 Task: Look for space in San Francisco, Costa Rica from 5th September, 2023 to 13th September, 2023 for 6 adults in price range Rs.15000 to Rs.20000. Place can be entire place with 3 bedrooms having 3 beds and 3 bathrooms. Property type can be house, flat, guest house. Booking option can be shelf check-in. Required host language is English.
Action: Mouse moved to (433, 99)
Screenshot: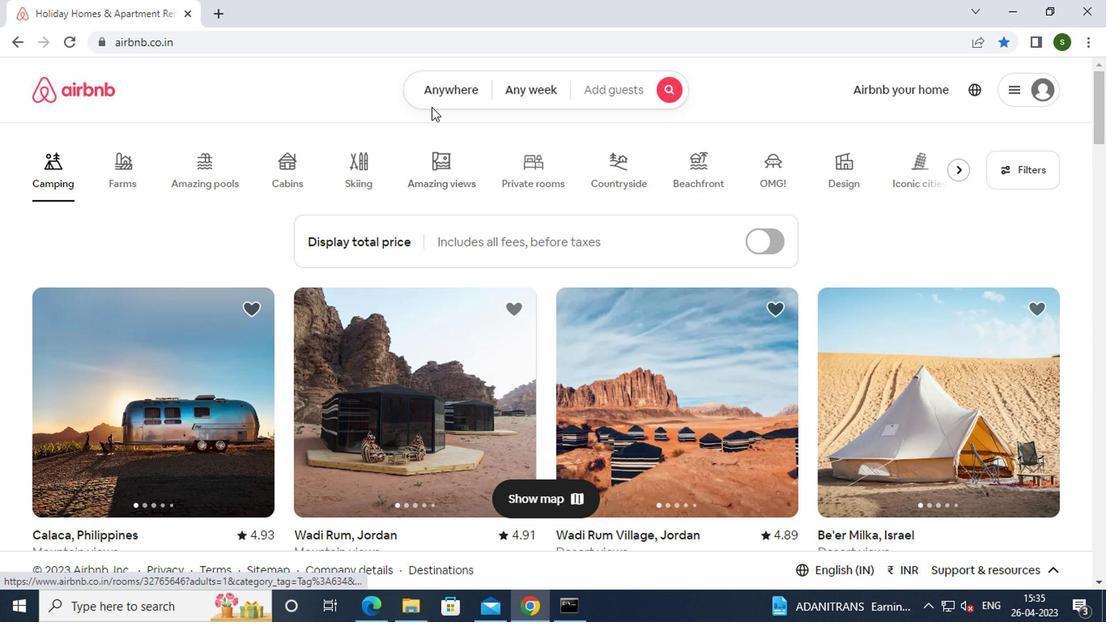 
Action: Mouse pressed left at (433, 99)
Screenshot: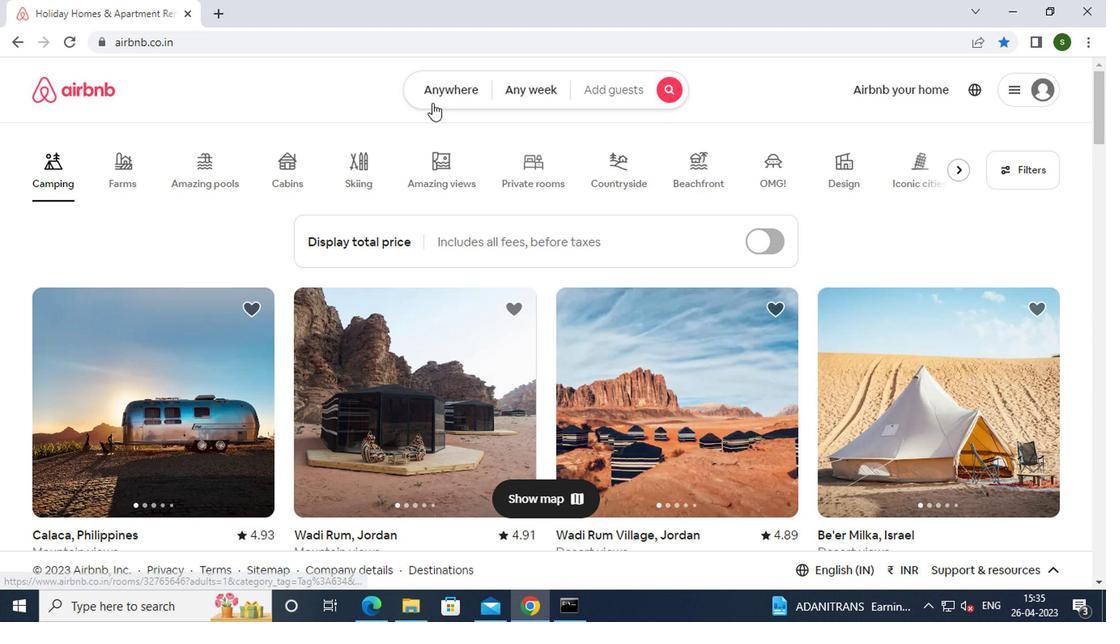 
Action: Mouse moved to (315, 159)
Screenshot: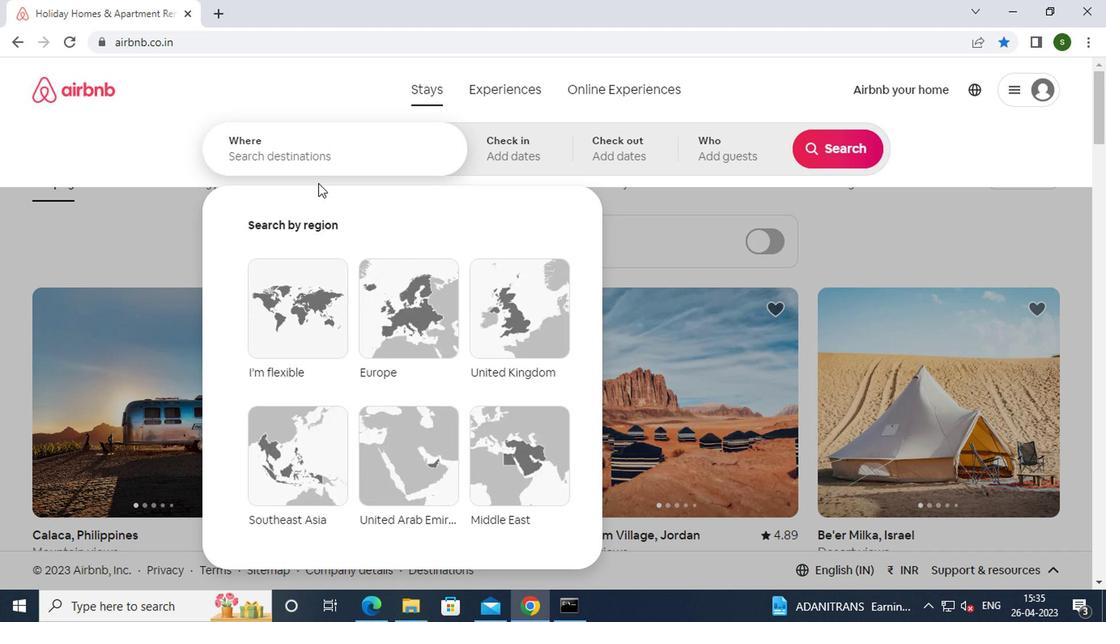
Action: Mouse pressed left at (315, 159)
Screenshot: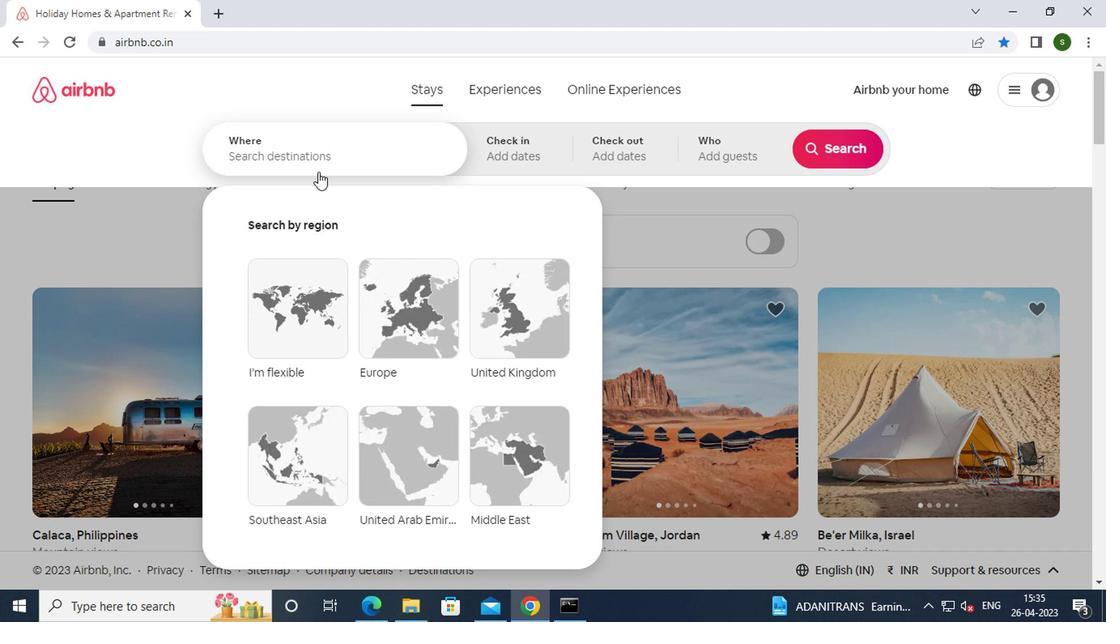 
Action: Mouse moved to (315, 159)
Screenshot: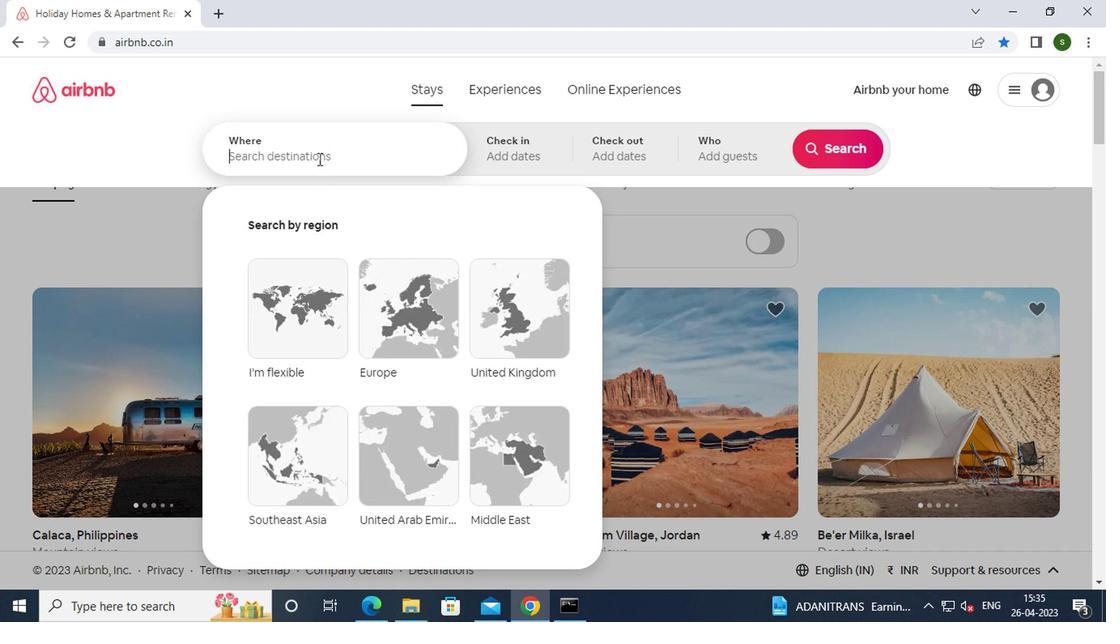 
Action: Key pressed s<Key.caps_lock>an<Key.space><Key.caps_lock>f<Key.caps_lock>rancisco,<Key.space><Key.caps_lock>c<Key.caps_lock>osta<Key.space><Key.caps_lock>r<Key.caps_lock>ica<Key.enter>
Screenshot: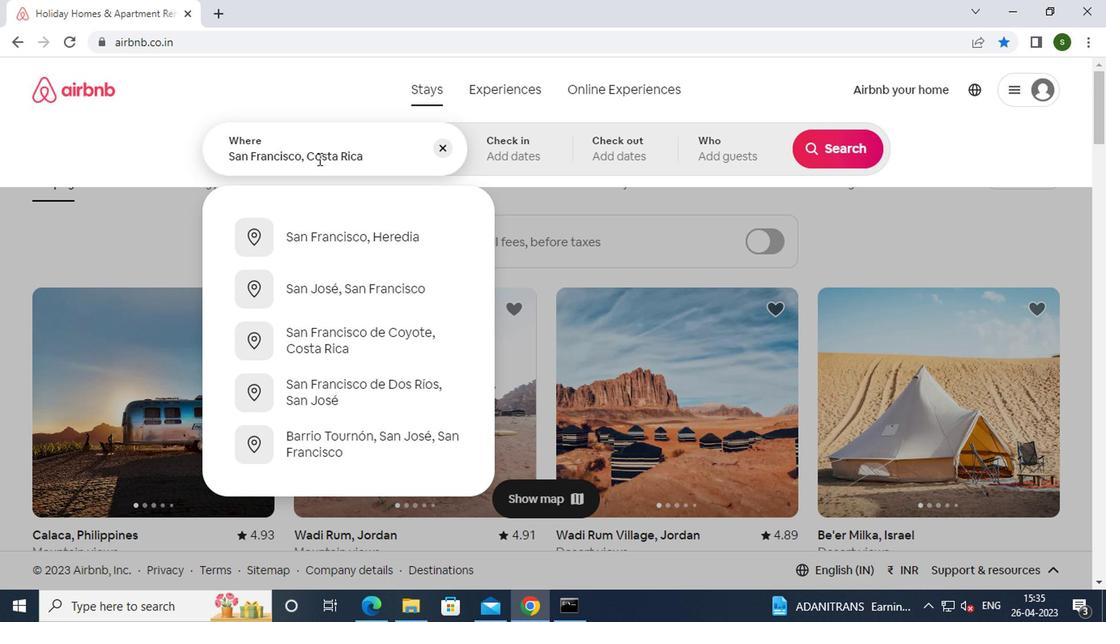 
Action: Mouse moved to (819, 273)
Screenshot: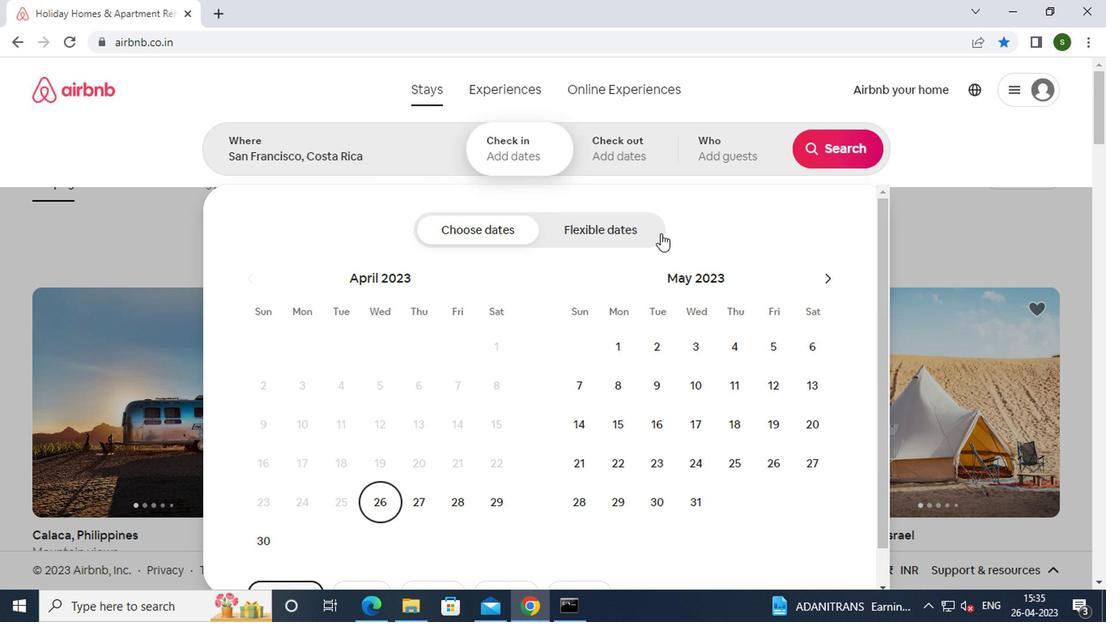 
Action: Mouse pressed left at (819, 273)
Screenshot: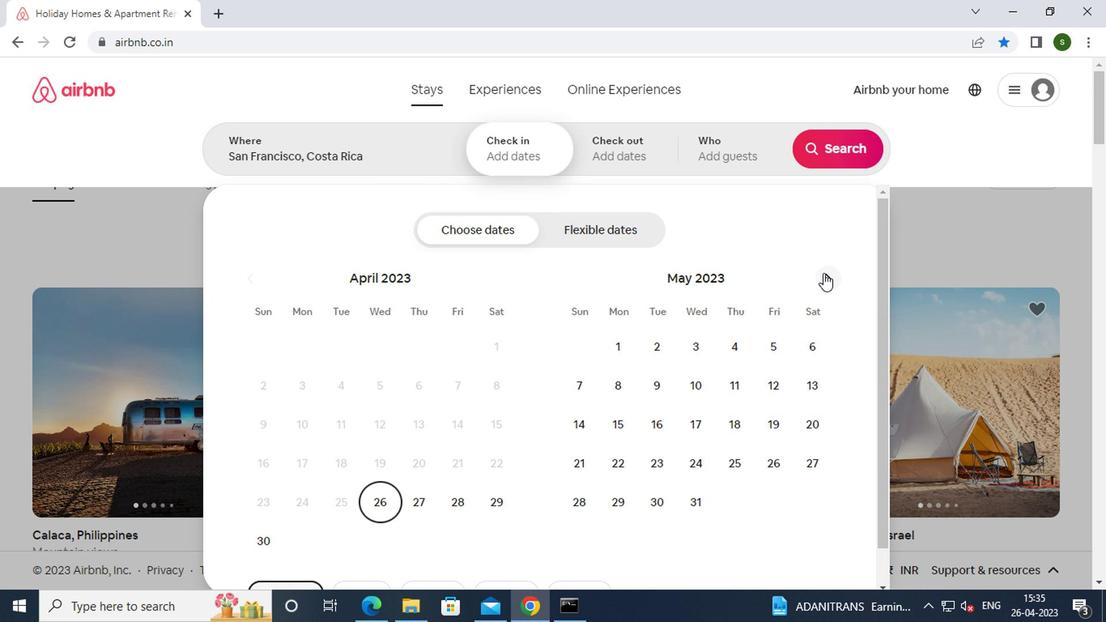 
Action: Mouse pressed left at (819, 273)
Screenshot: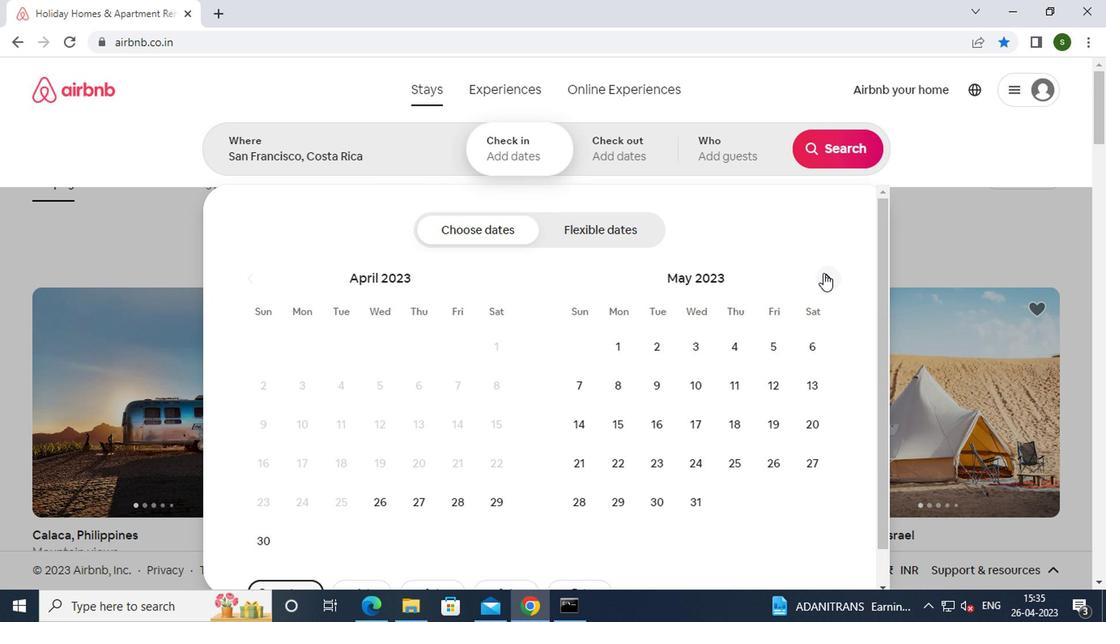 
Action: Mouse pressed left at (819, 273)
Screenshot: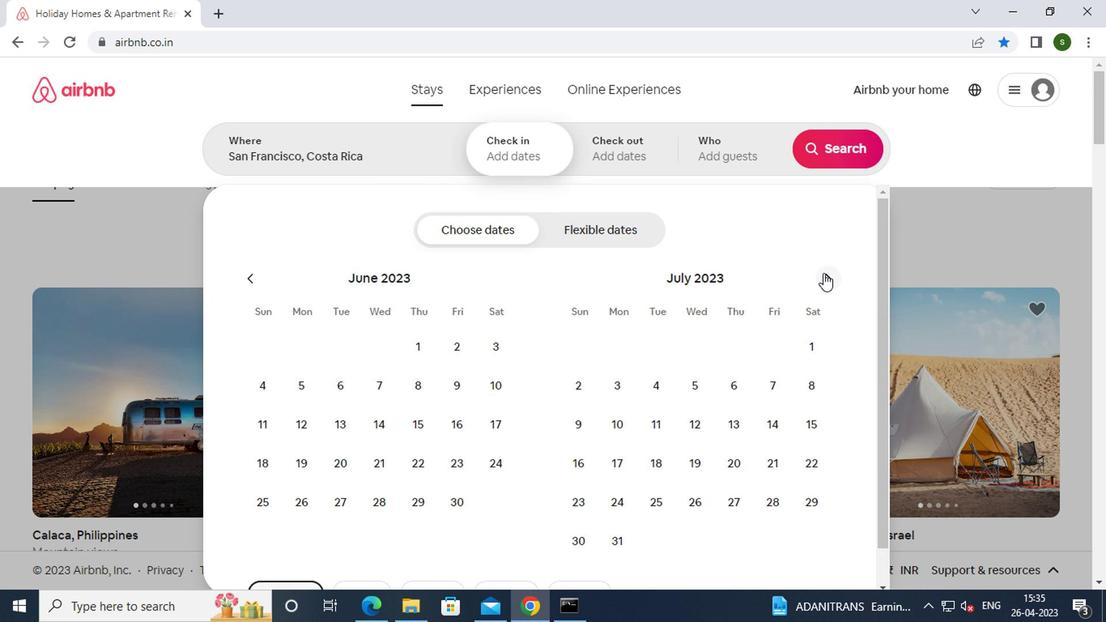 
Action: Mouse pressed left at (819, 273)
Screenshot: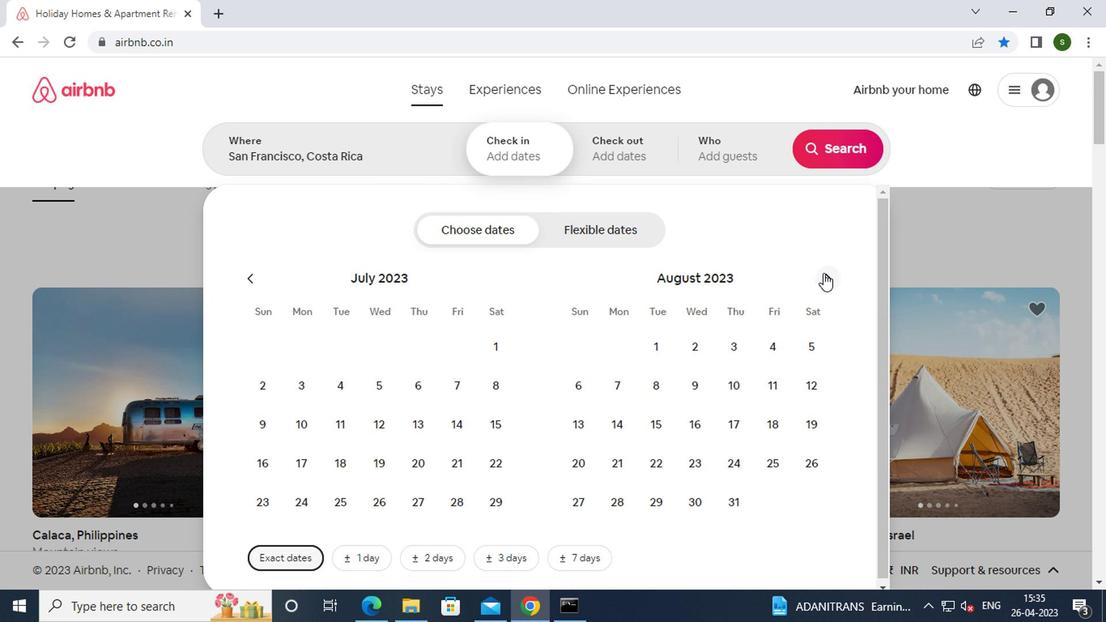 
Action: Mouse moved to (663, 382)
Screenshot: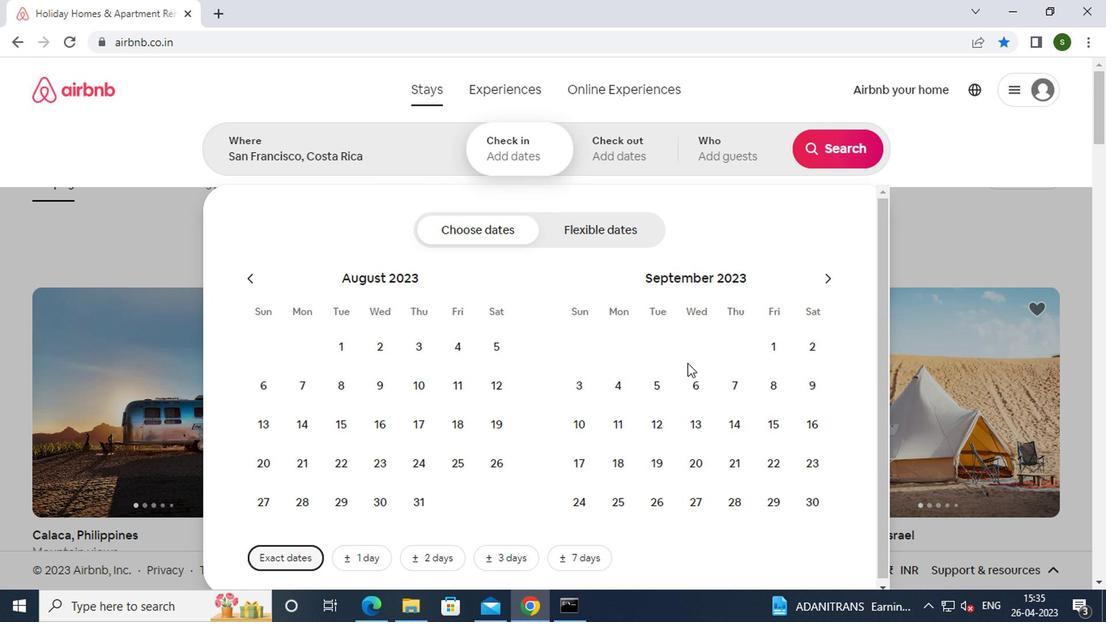 
Action: Mouse pressed left at (663, 382)
Screenshot: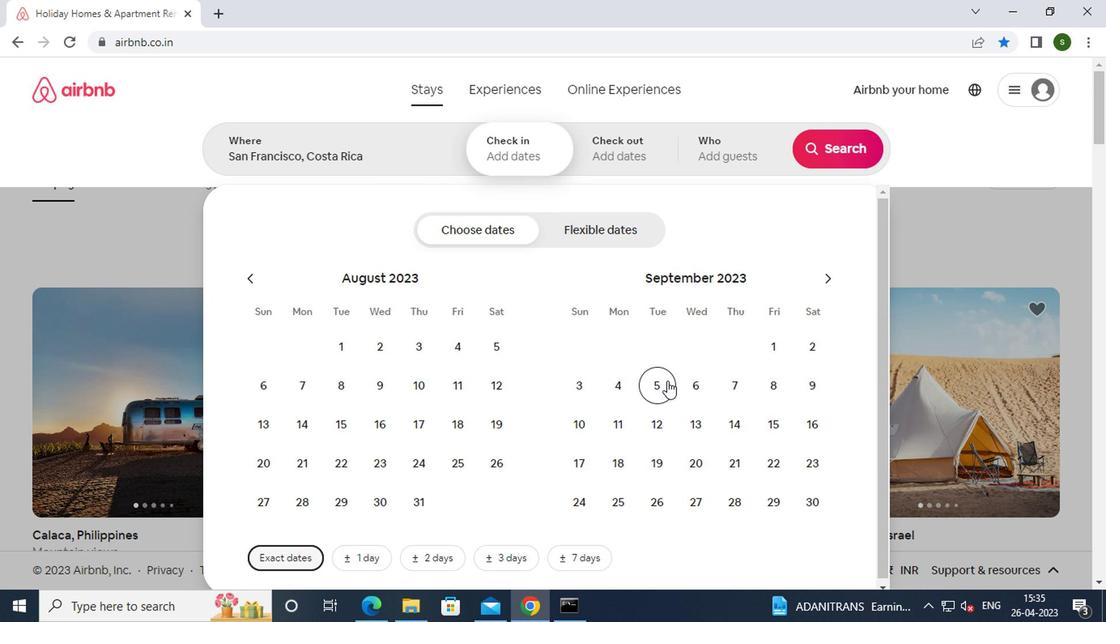 
Action: Mouse moved to (698, 422)
Screenshot: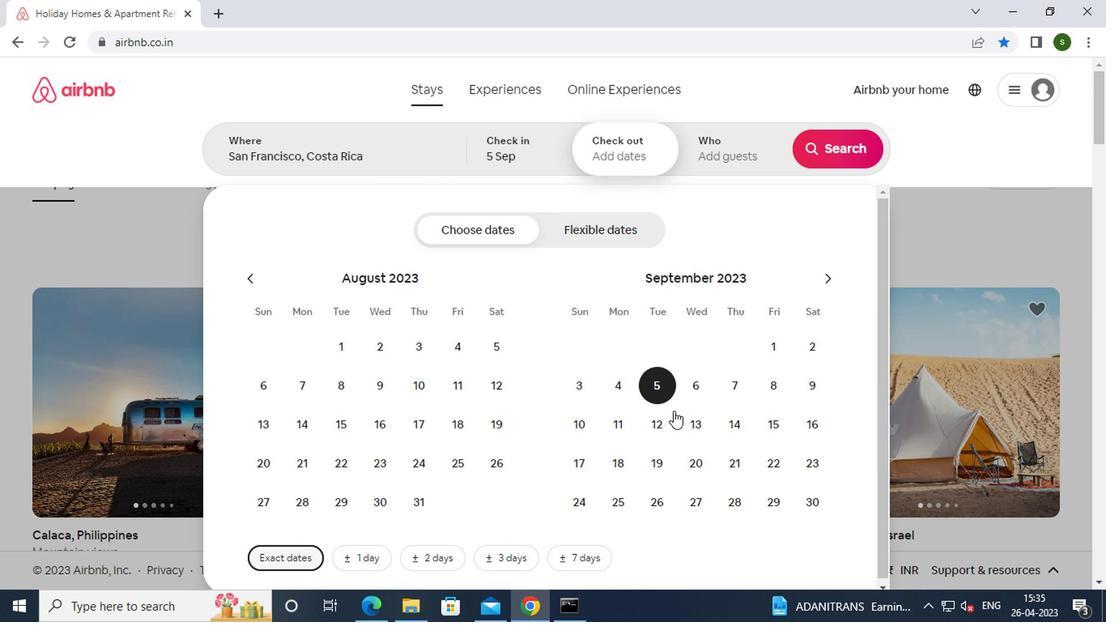 
Action: Mouse pressed left at (698, 422)
Screenshot: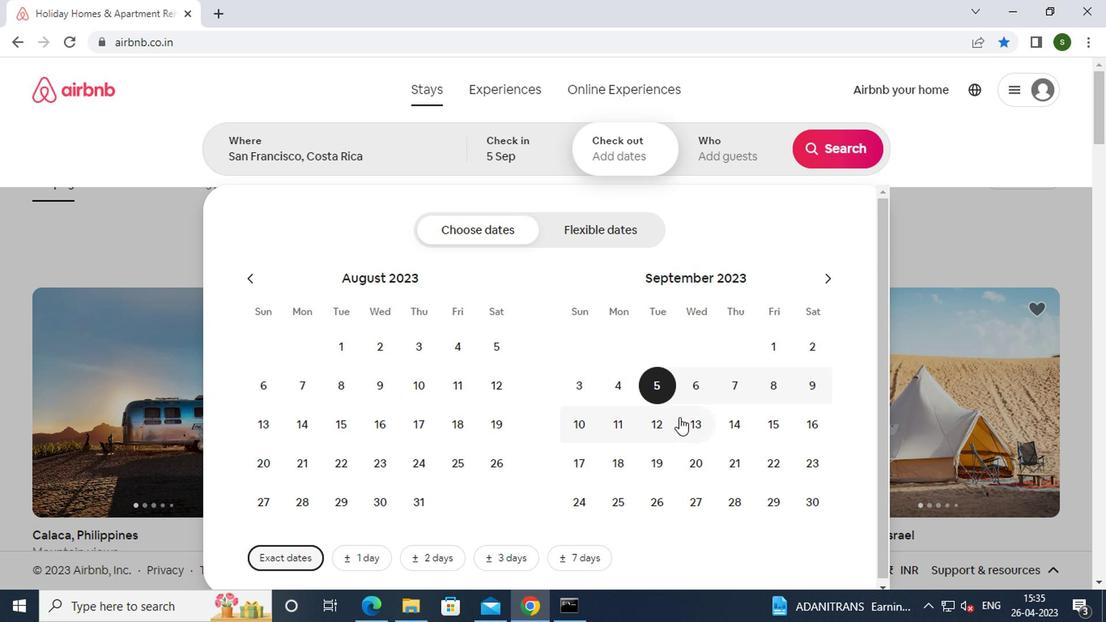 
Action: Mouse moved to (708, 144)
Screenshot: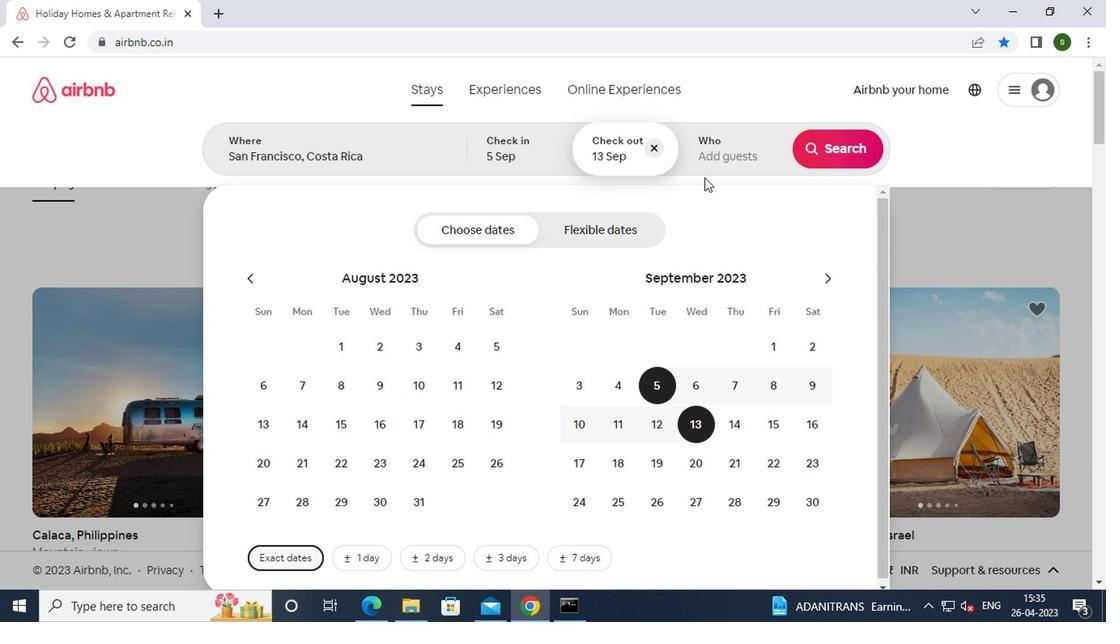 
Action: Mouse pressed left at (708, 144)
Screenshot: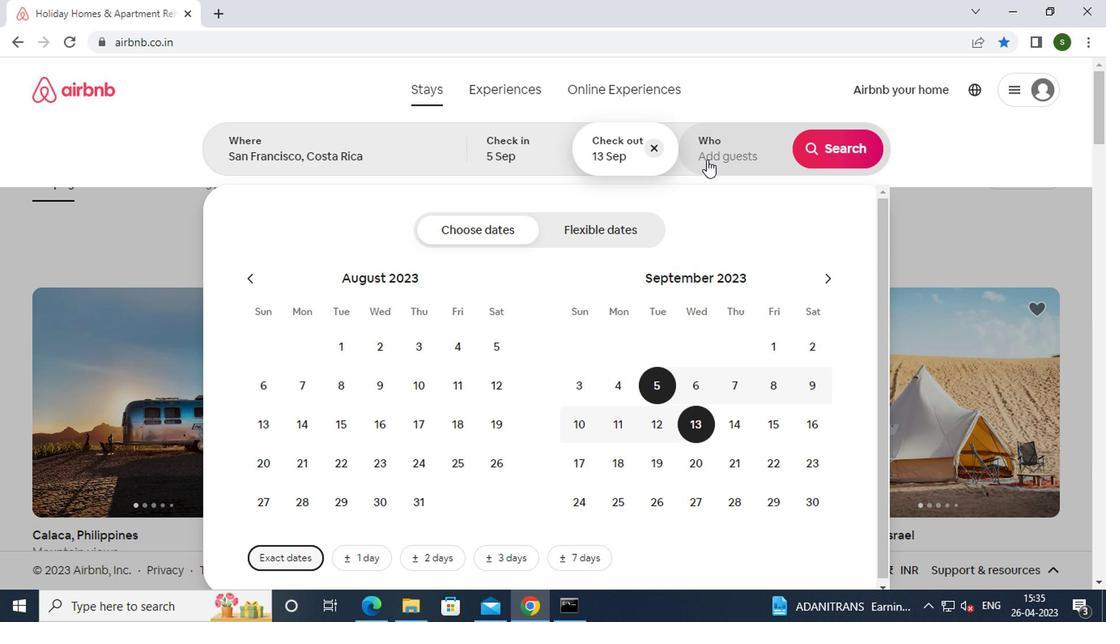 
Action: Mouse moved to (834, 238)
Screenshot: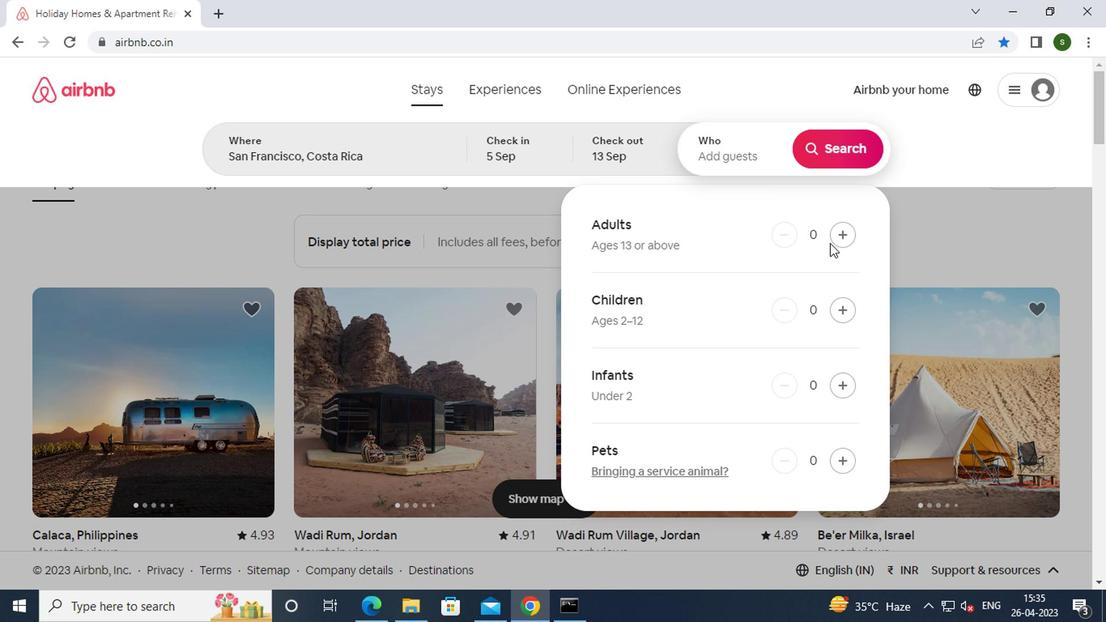 
Action: Mouse pressed left at (834, 238)
Screenshot: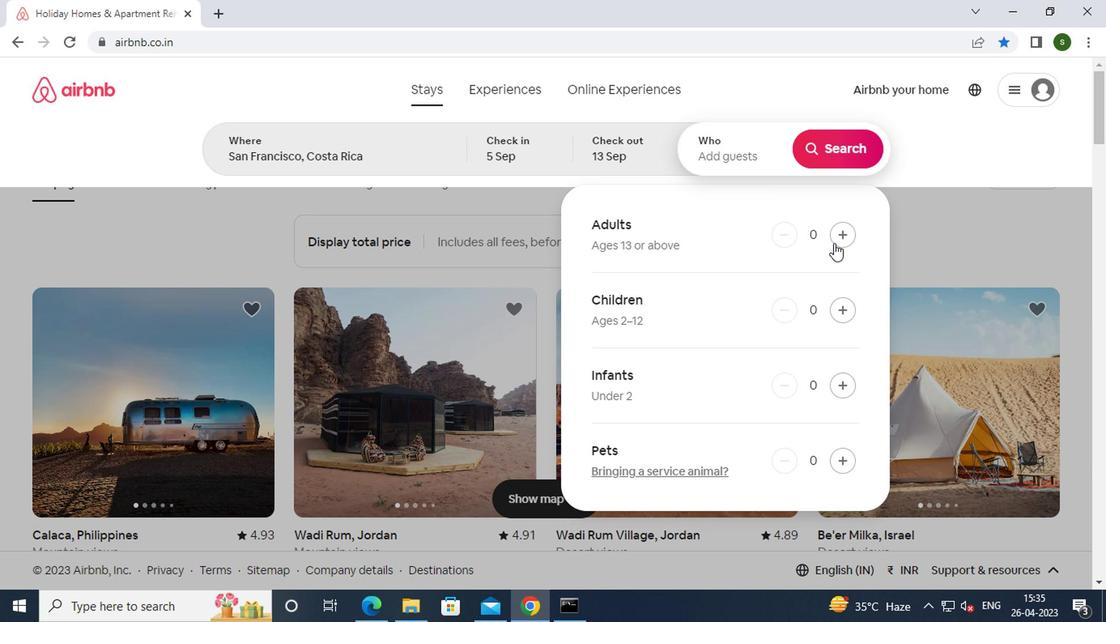 
Action: Mouse pressed left at (834, 238)
Screenshot: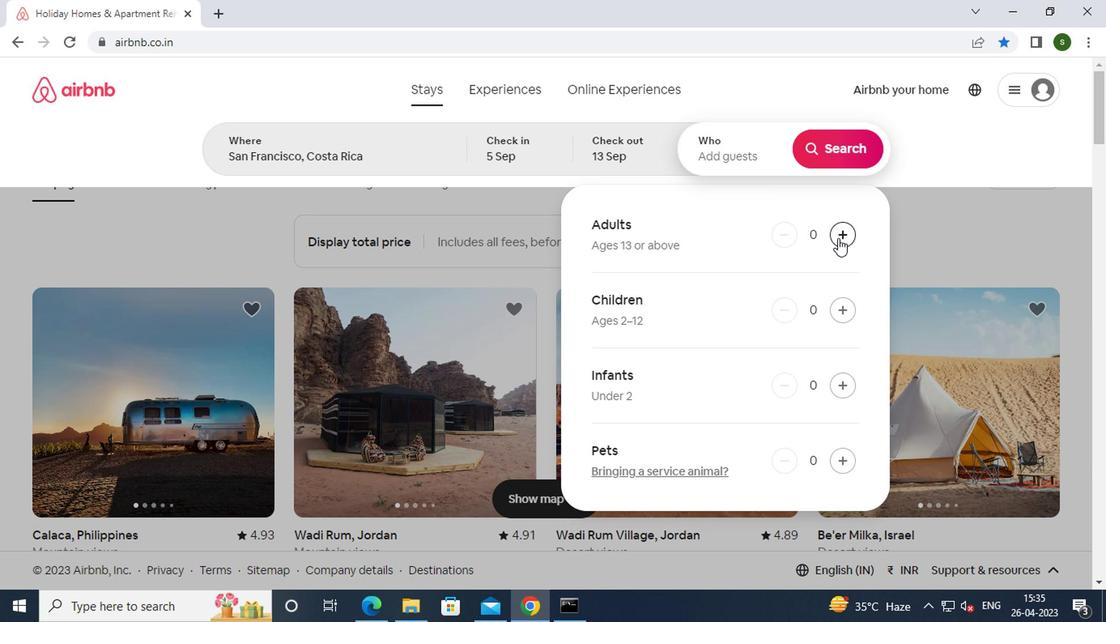 
Action: Mouse pressed left at (834, 238)
Screenshot: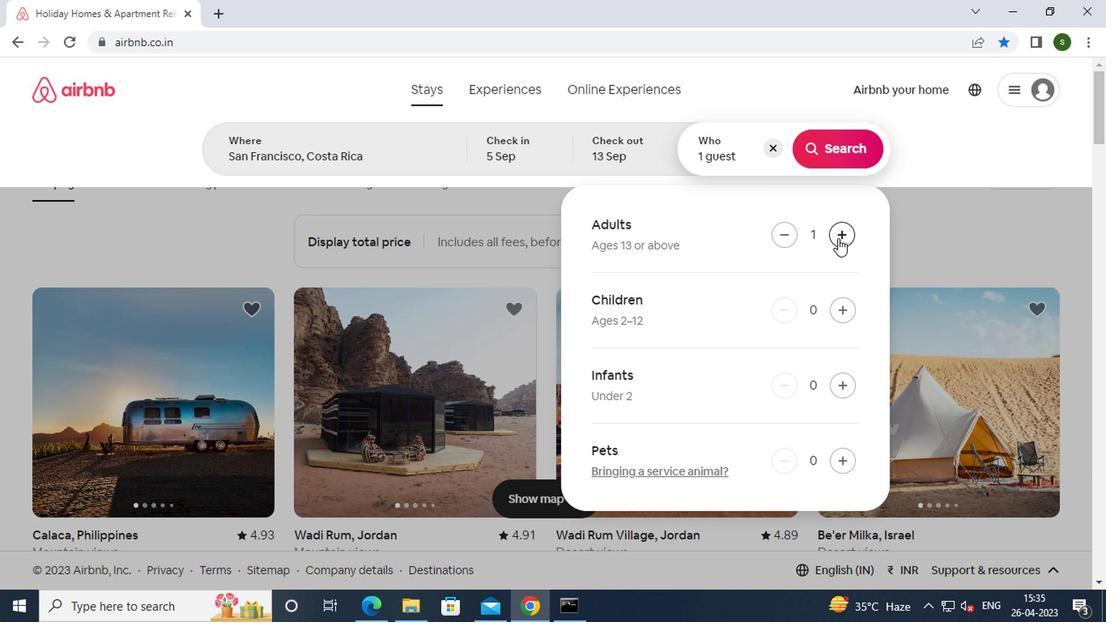 
Action: Mouse pressed left at (834, 238)
Screenshot: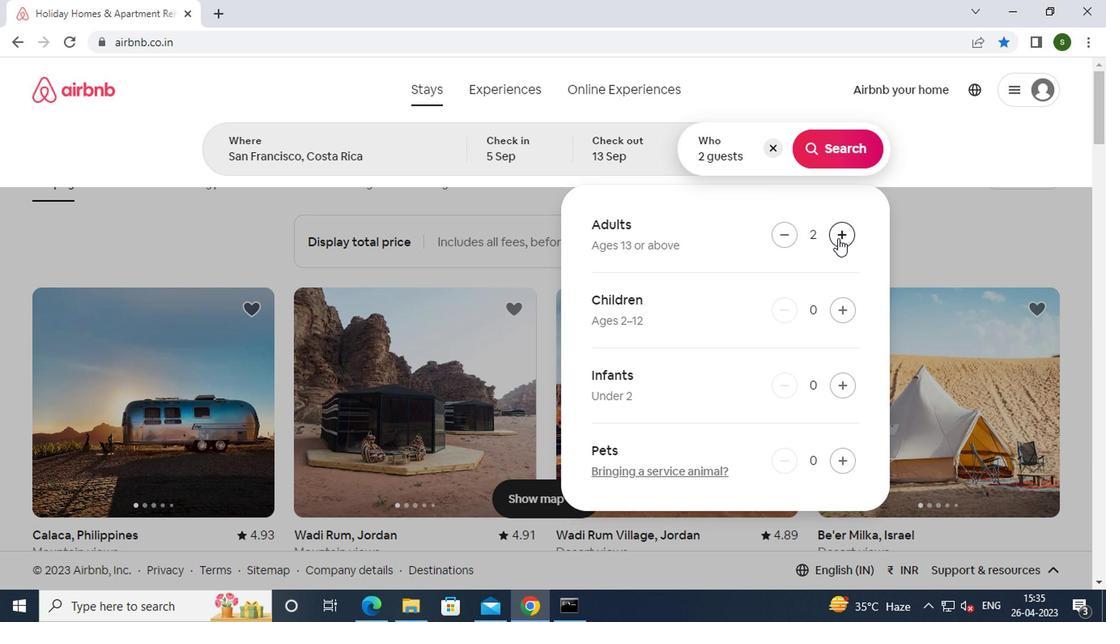 
Action: Mouse pressed left at (834, 238)
Screenshot: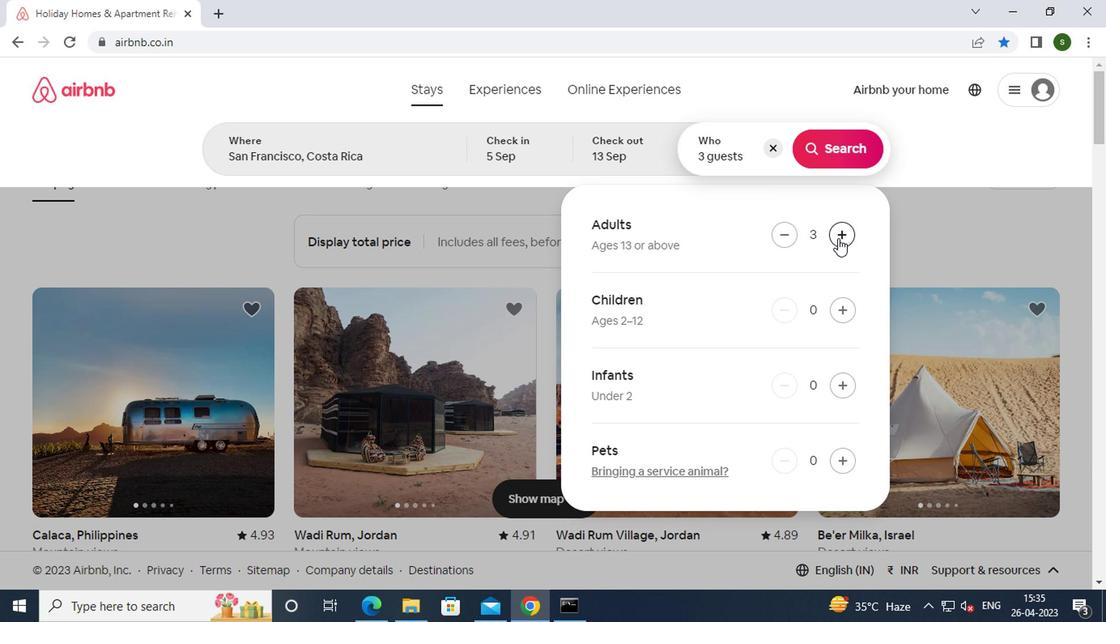 
Action: Mouse pressed left at (834, 238)
Screenshot: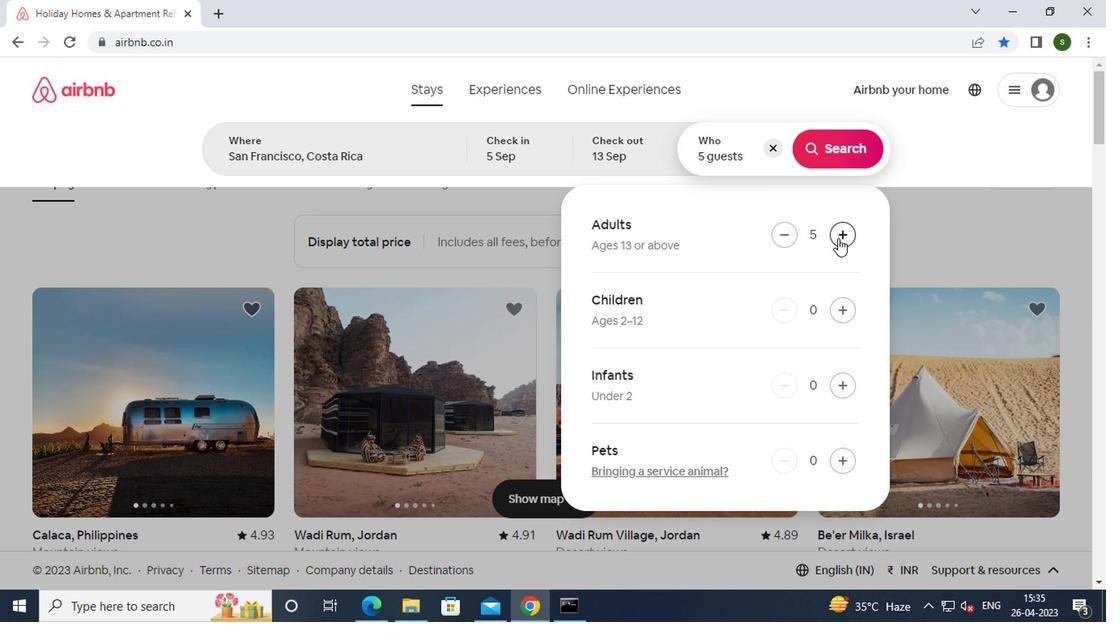 
Action: Mouse moved to (828, 140)
Screenshot: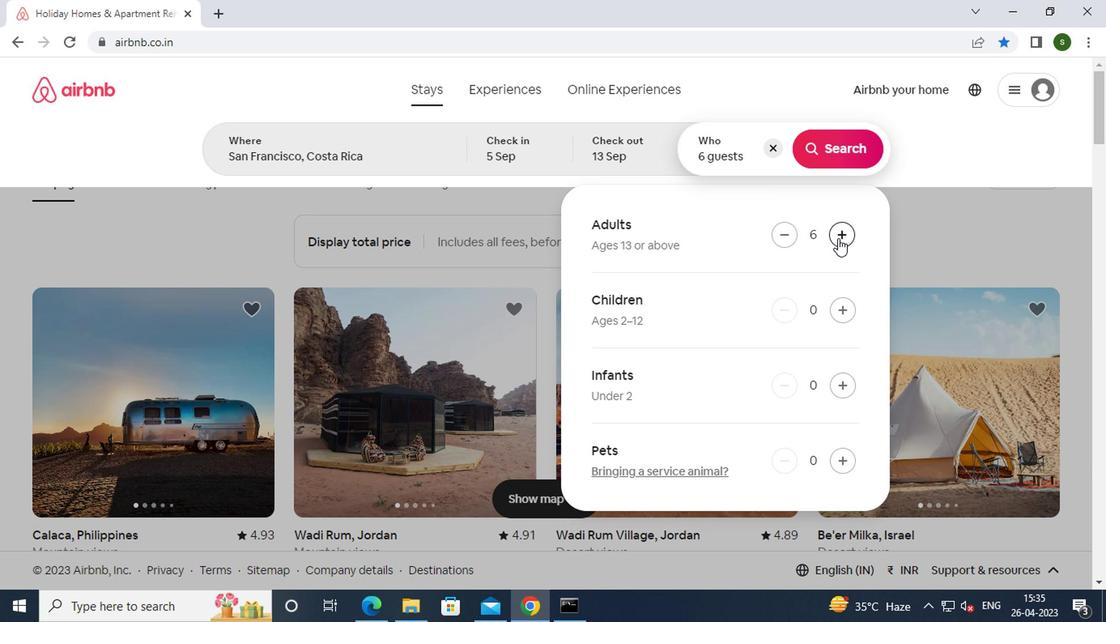
Action: Mouse pressed left at (828, 140)
Screenshot: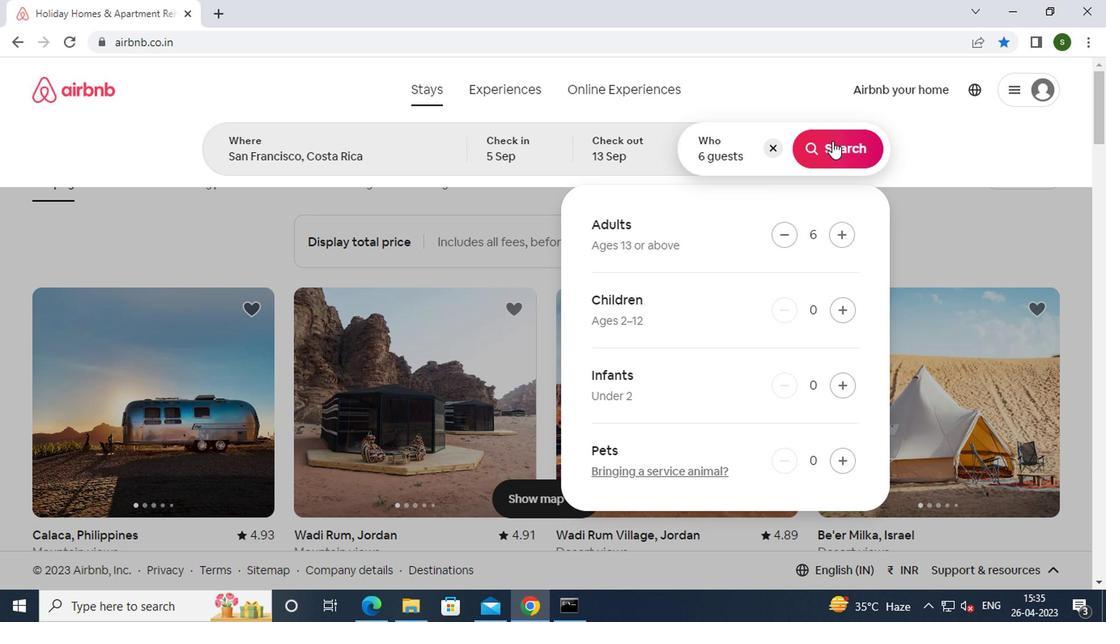 
Action: Mouse moved to (999, 159)
Screenshot: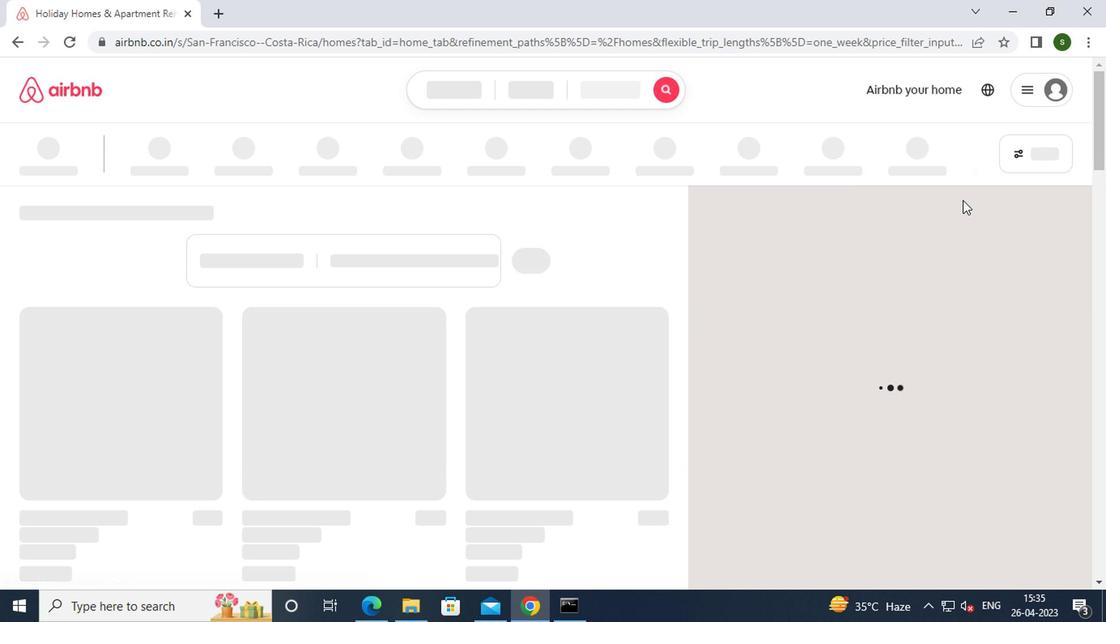 
Action: Mouse pressed left at (999, 159)
Screenshot: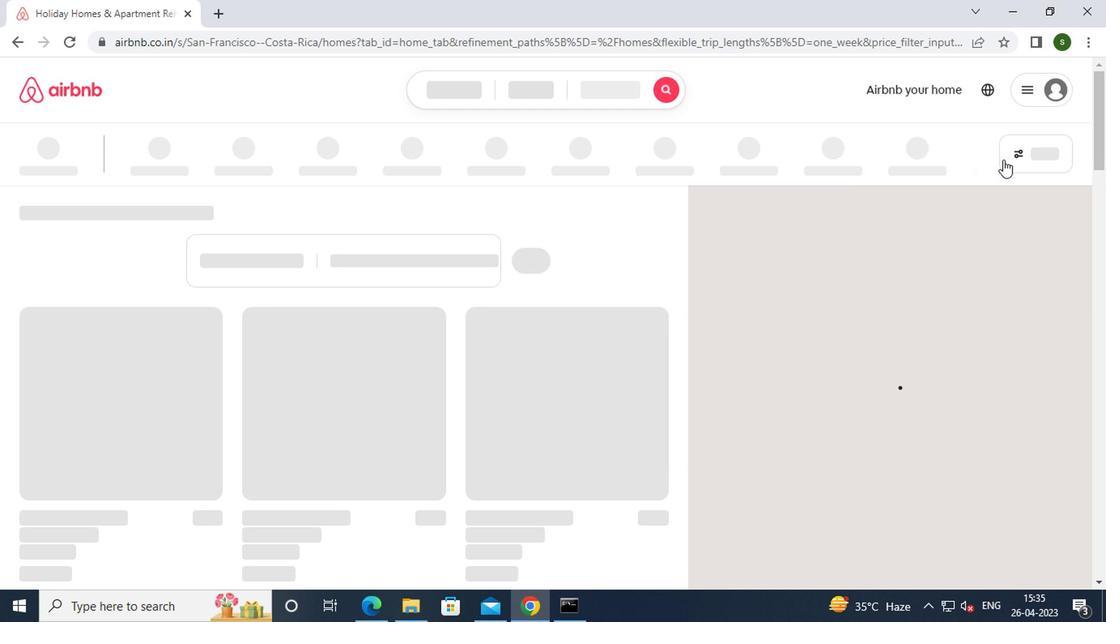 
Action: Mouse moved to (1008, 156)
Screenshot: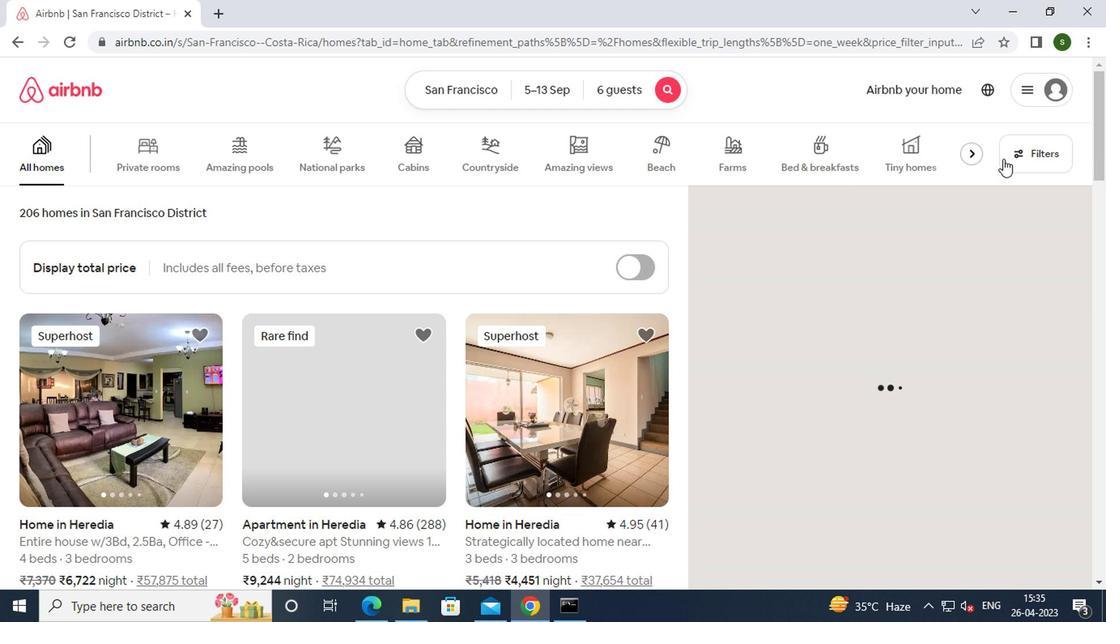 
Action: Mouse pressed left at (1008, 156)
Screenshot: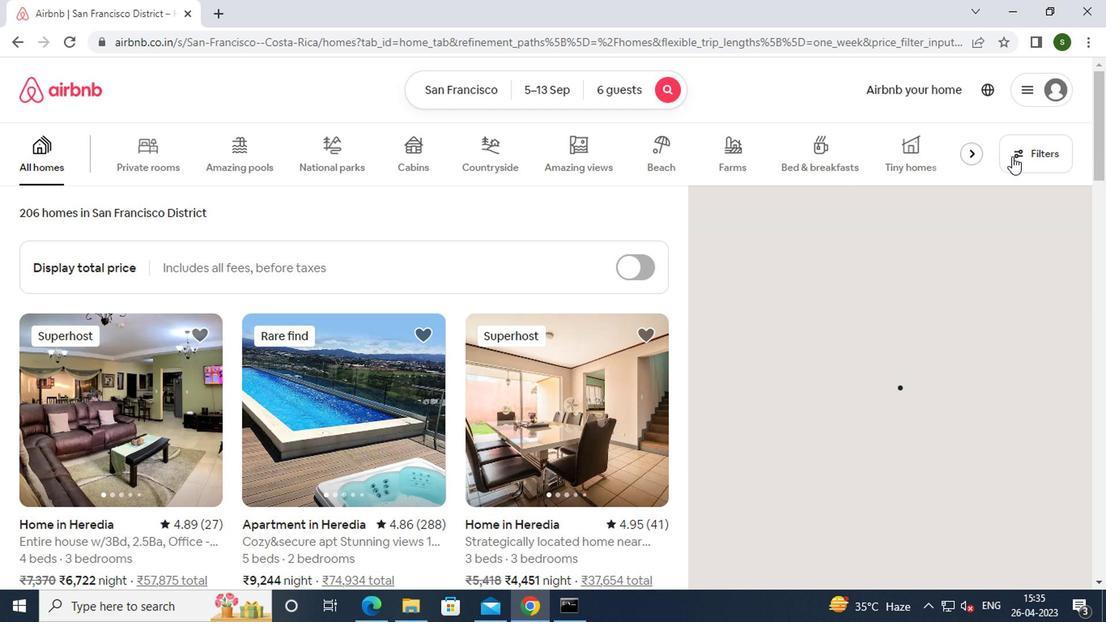 
Action: Mouse moved to (489, 354)
Screenshot: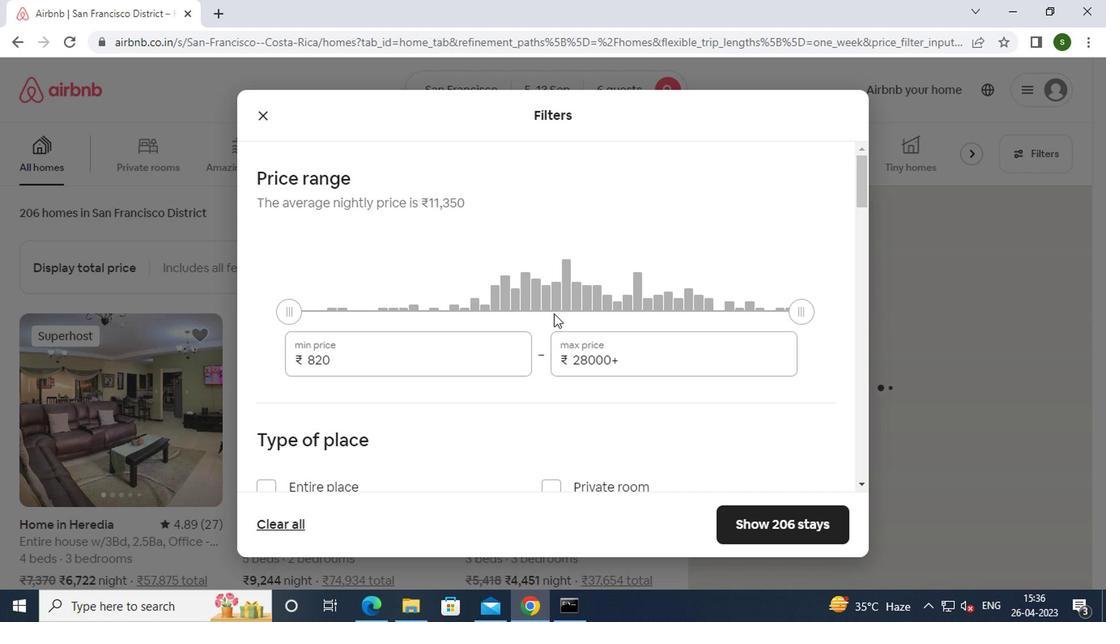 
Action: Mouse pressed left at (489, 354)
Screenshot: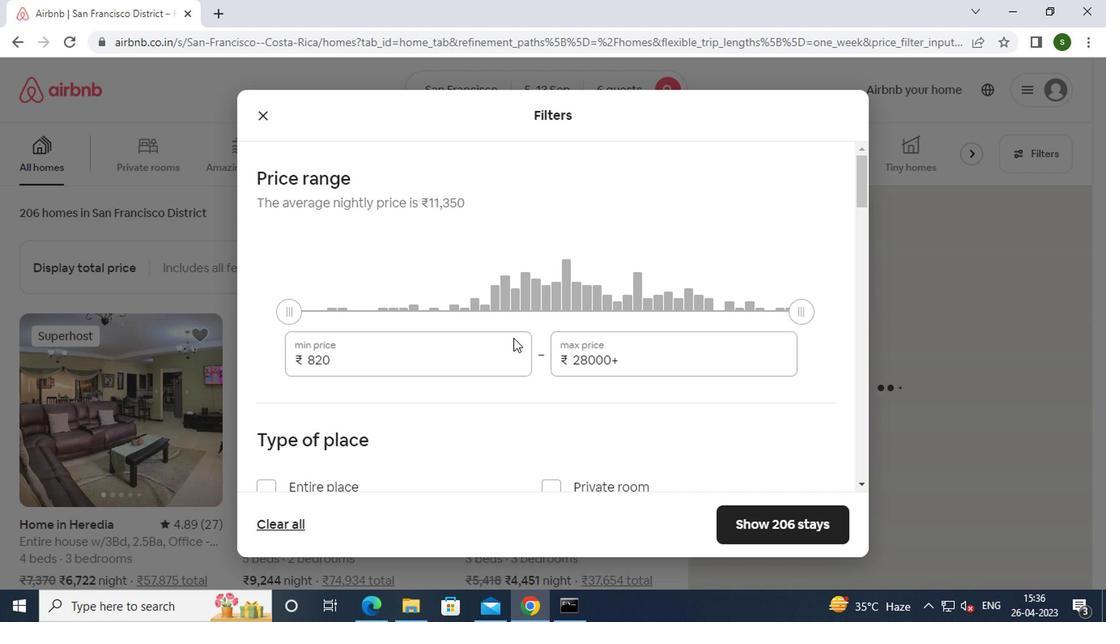 
Action: Key pressed <Key.backspace><Key.backspace><Key.backspace><Key.backspace><Key.backspace><Key.backspace><Key.backspace>15000
Screenshot: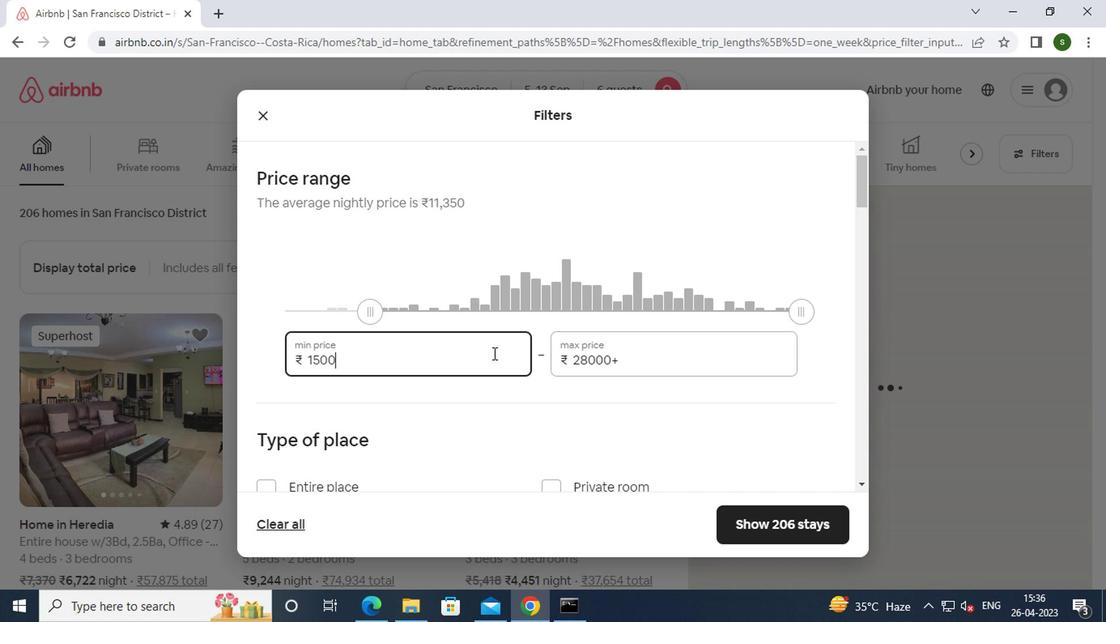 
Action: Mouse moved to (645, 367)
Screenshot: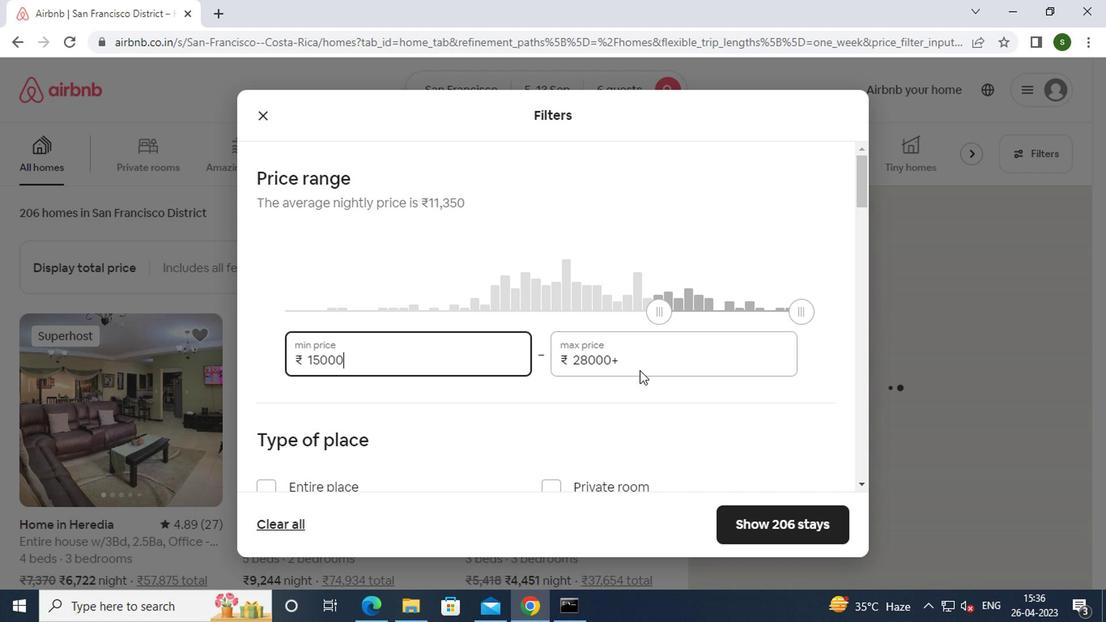 
Action: Mouse pressed left at (645, 367)
Screenshot: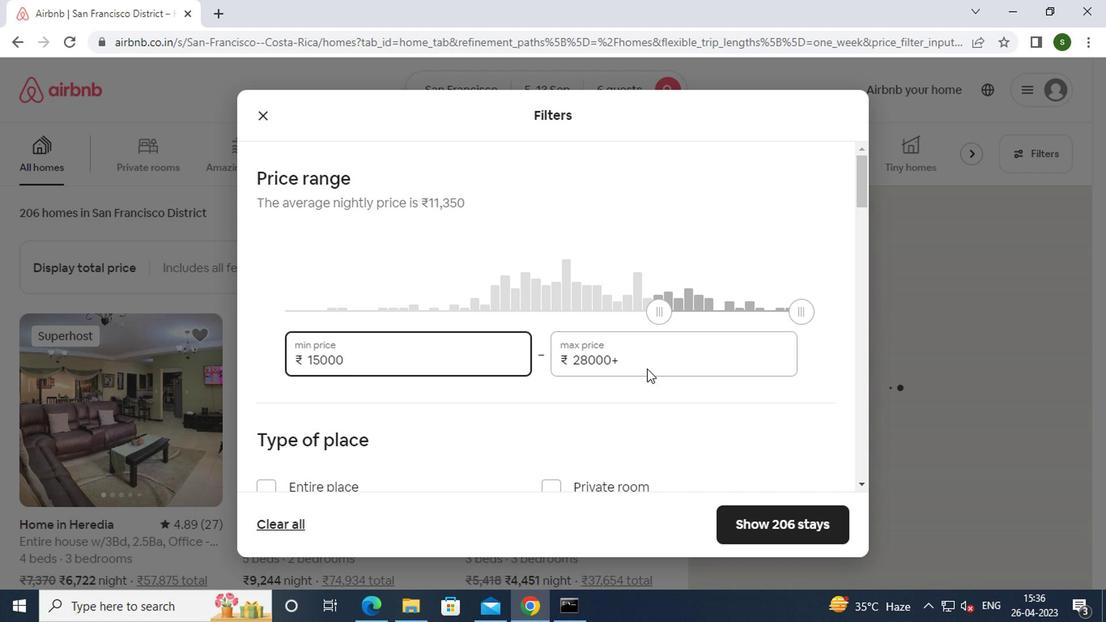 
Action: Key pressed <Key.backspace><Key.backspace><Key.backspace><Key.backspace><Key.backspace><Key.backspace><Key.backspace><Key.backspace><Key.backspace><Key.backspace><Key.backspace><Key.backspace><Key.backspace>20000
Screenshot: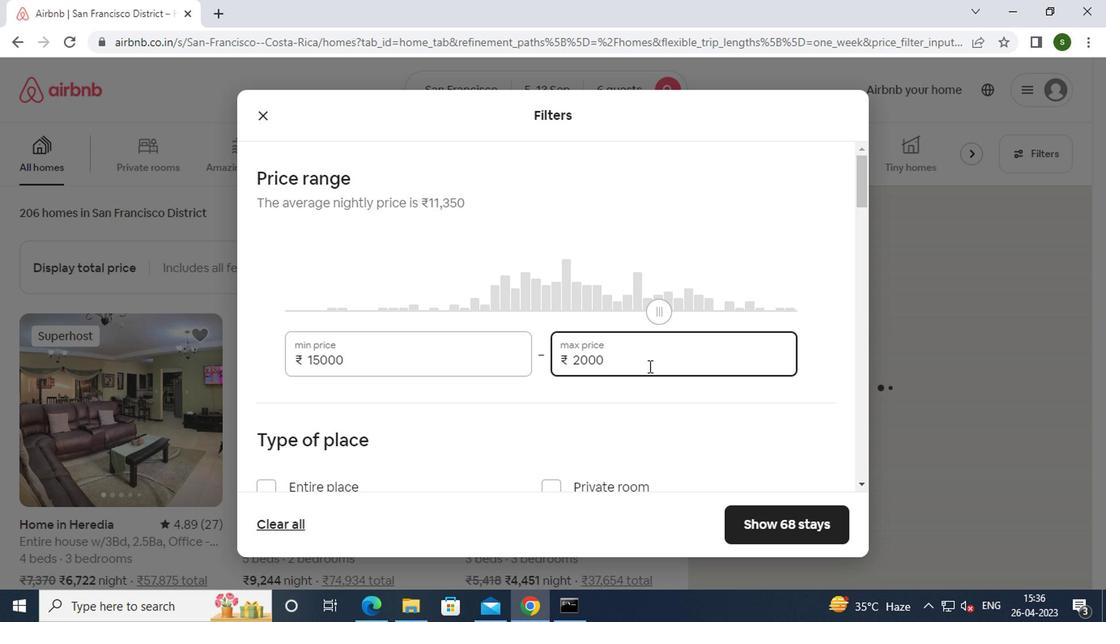 
Action: Mouse moved to (565, 386)
Screenshot: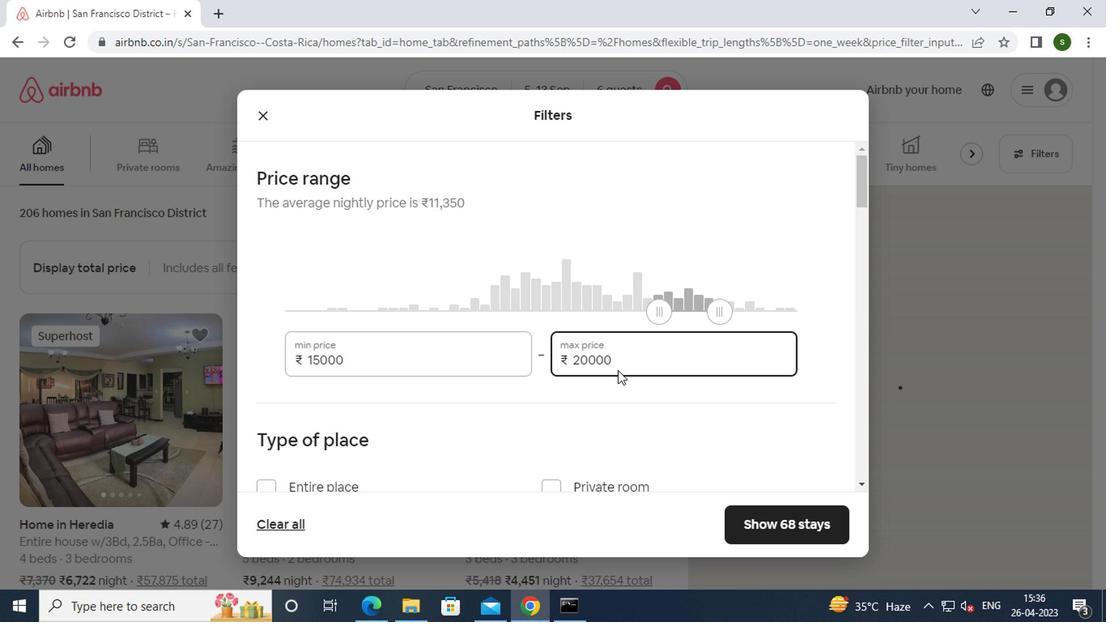 
Action: Mouse scrolled (565, 384) with delta (0, -1)
Screenshot: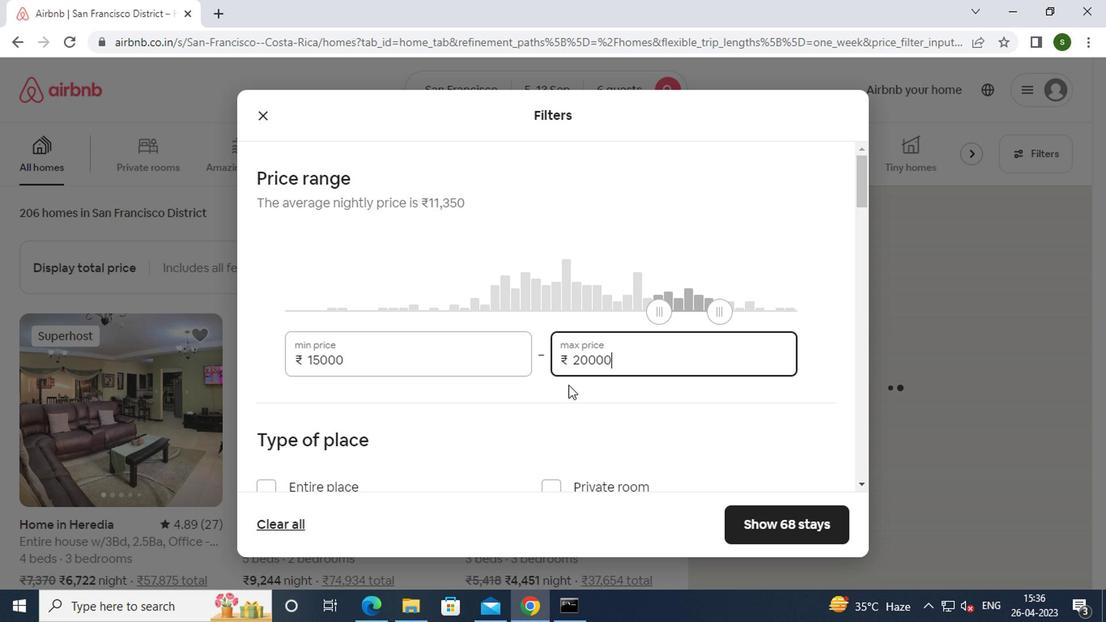 
Action: Mouse scrolled (565, 384) with delta (0, -1)
Screenshot: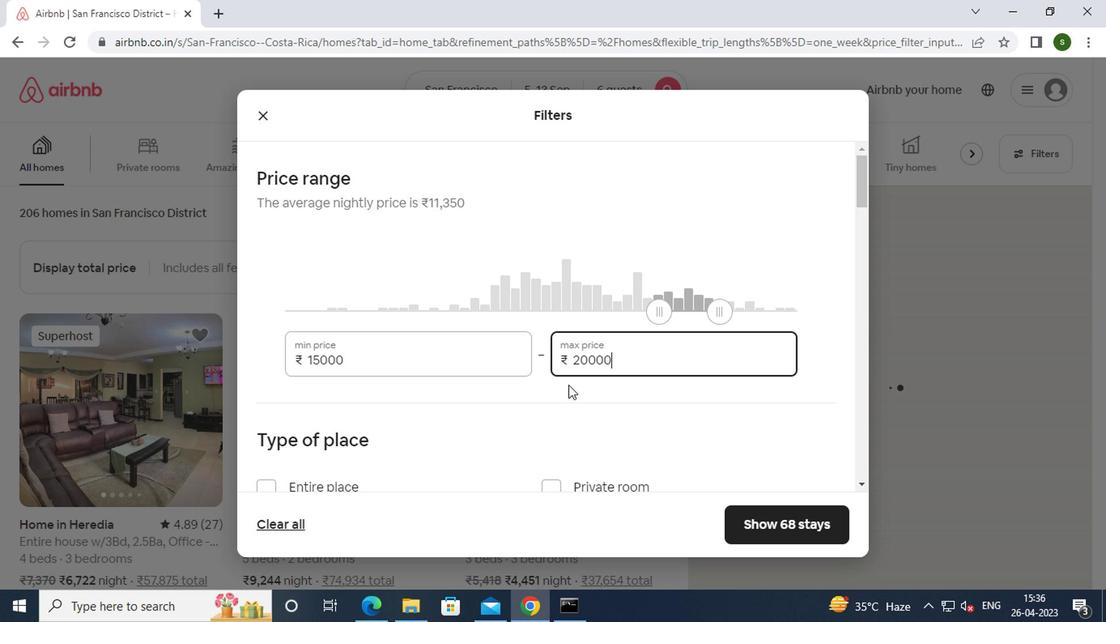 
Action: Mouse moved to (329, 335)
Screenshot: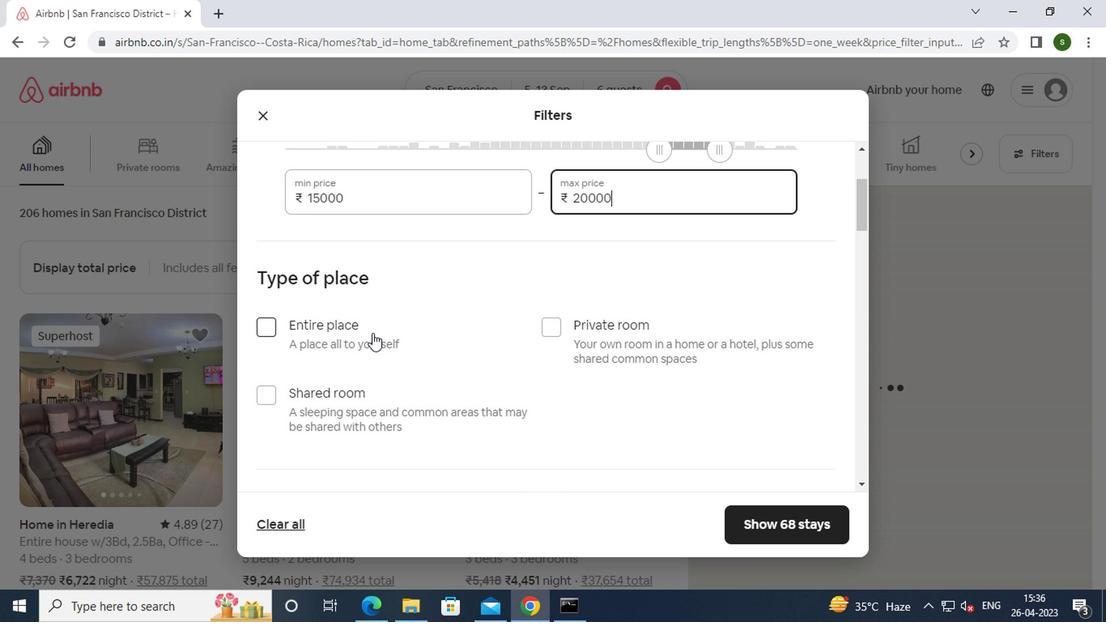 
Action: Mouse pressed left at (329, 335)
Screenshot: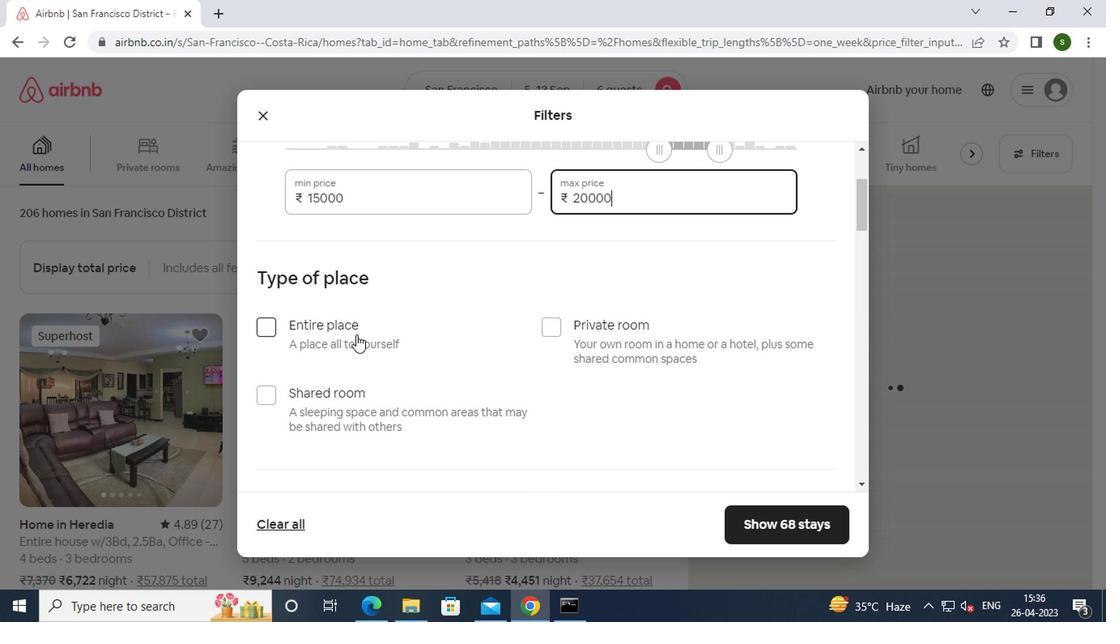 
Action: Mouse moved to (489, 322)
Screenshot: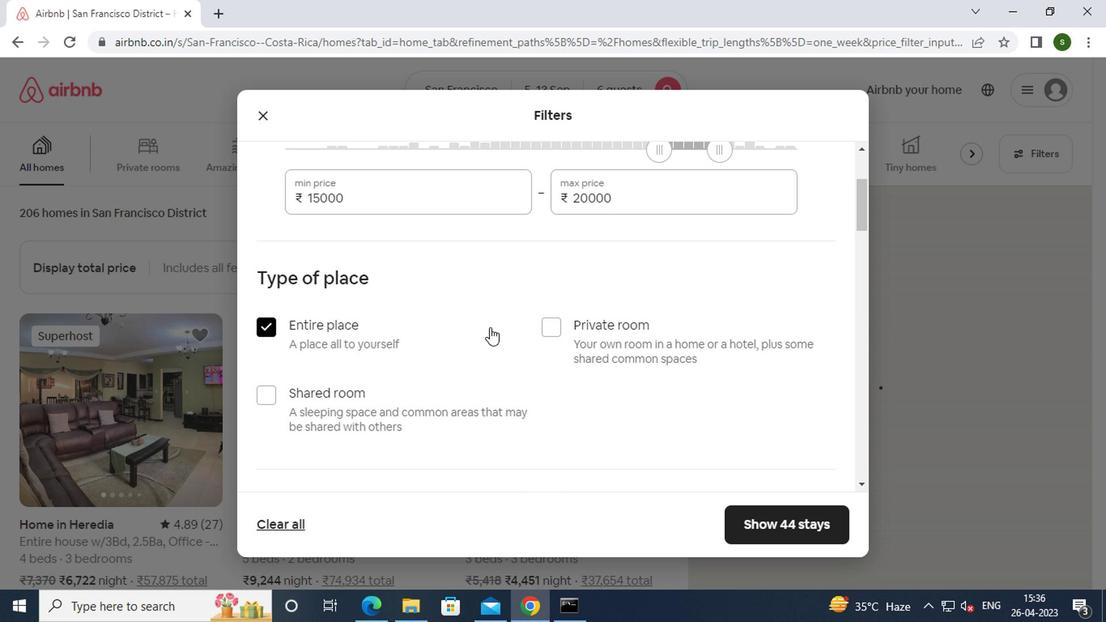 
Action: Mouse scrolled (489, 321) with delta (0, -1)
Screenshot: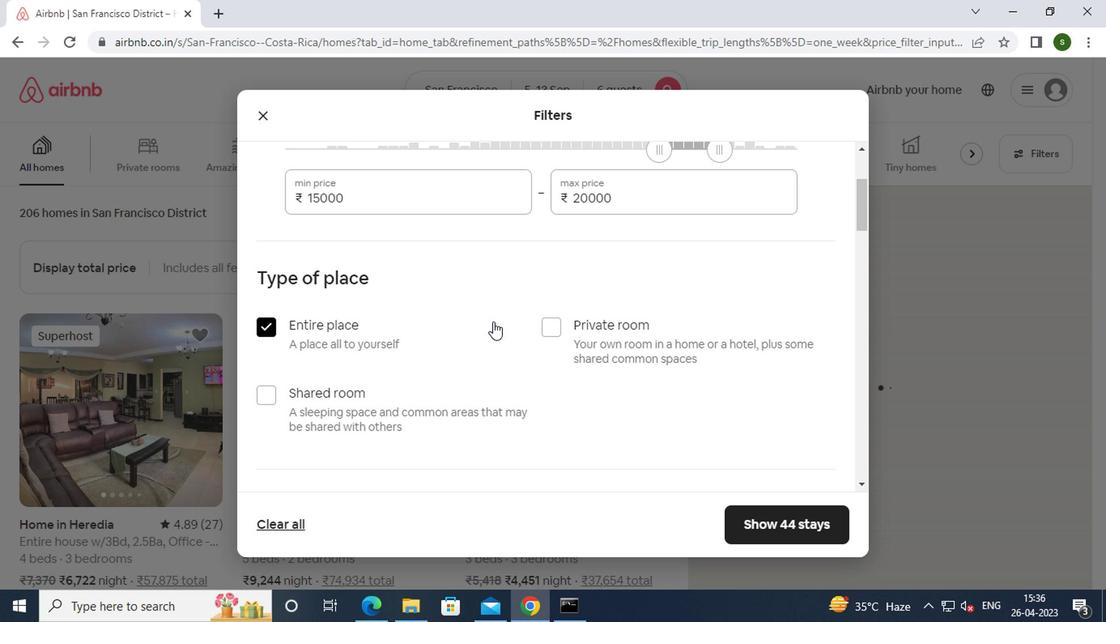 
Action: Mouse scrolled (489, 321) with delta (0, -1)
Screenshot: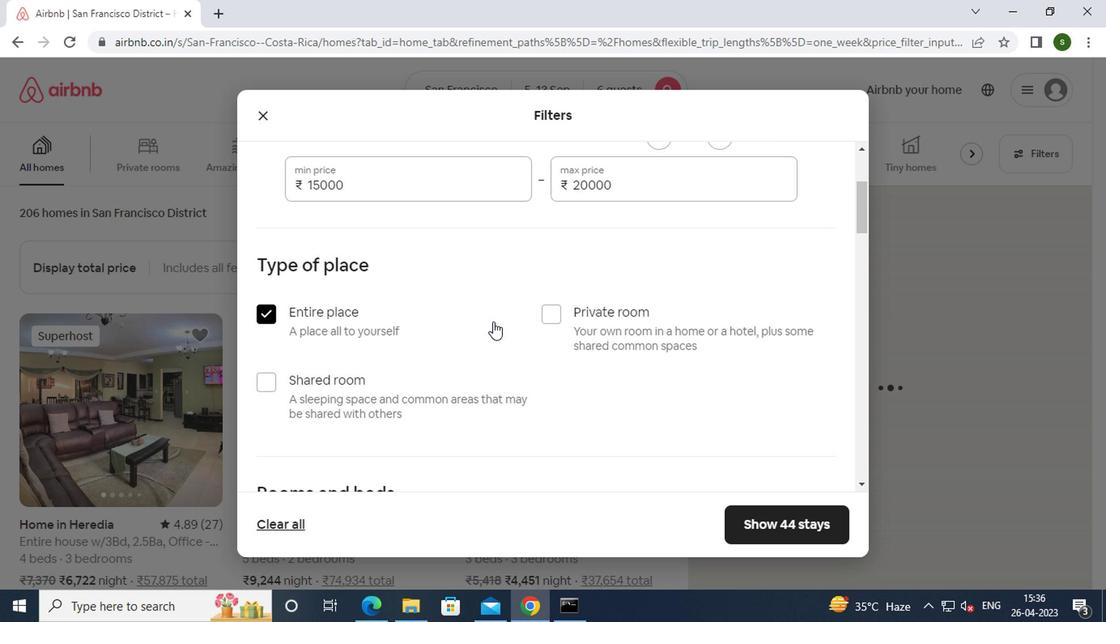 
Action: Mouse scrolled (489, 321) with delta (0, -1)
Screenshot: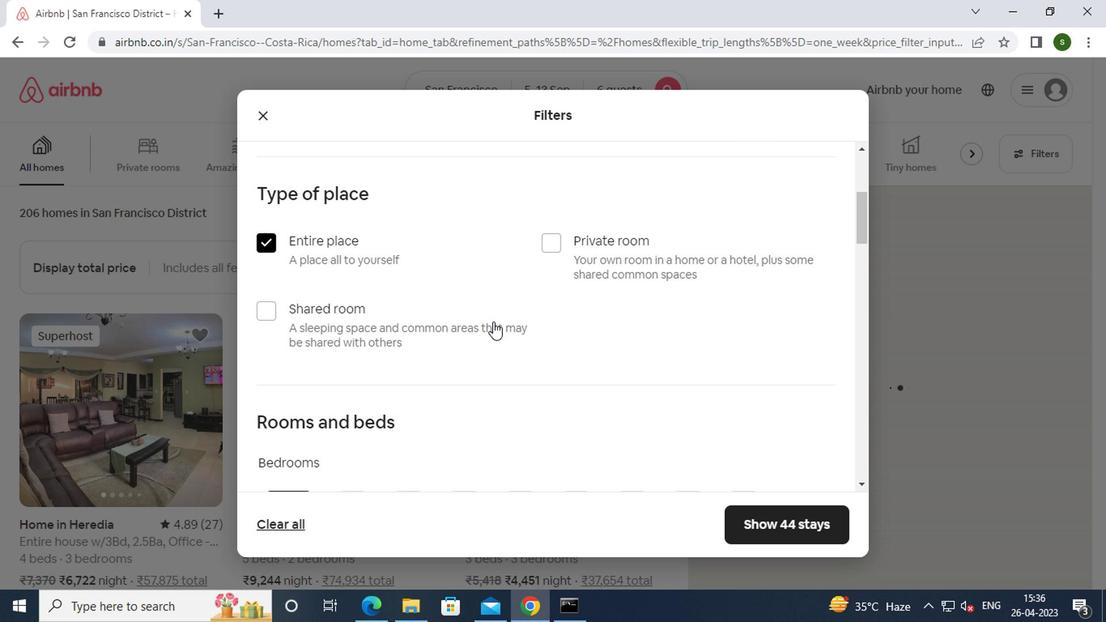 
Action: Mouse moved to (489, 321)
Screenshot: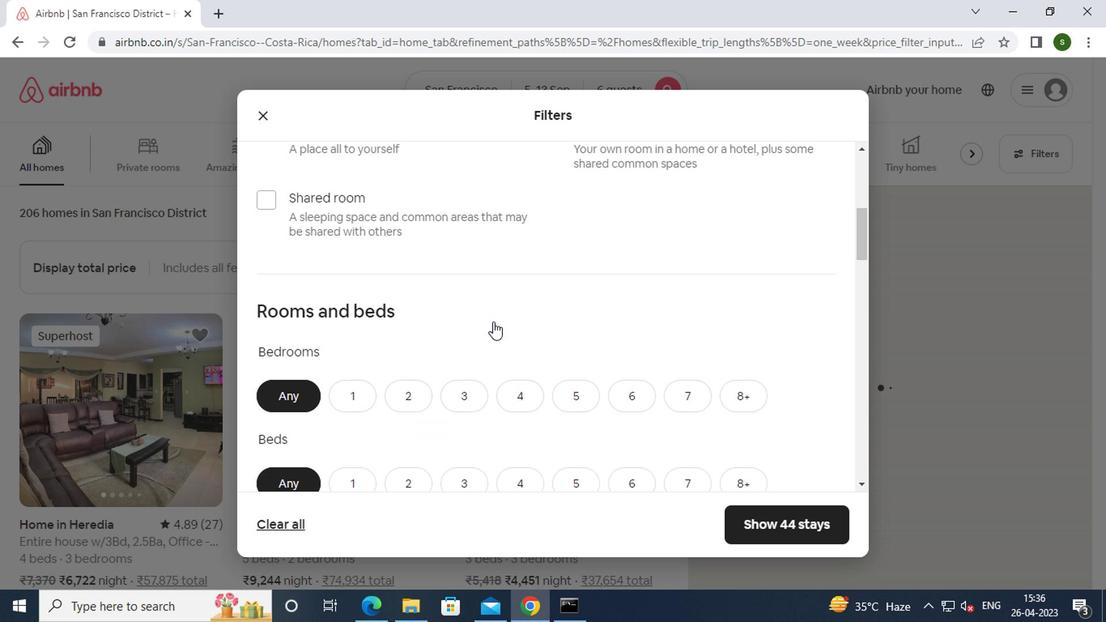 
Action: Mouse scrolled (489, 320) with delta (0, 0)
Screenshot: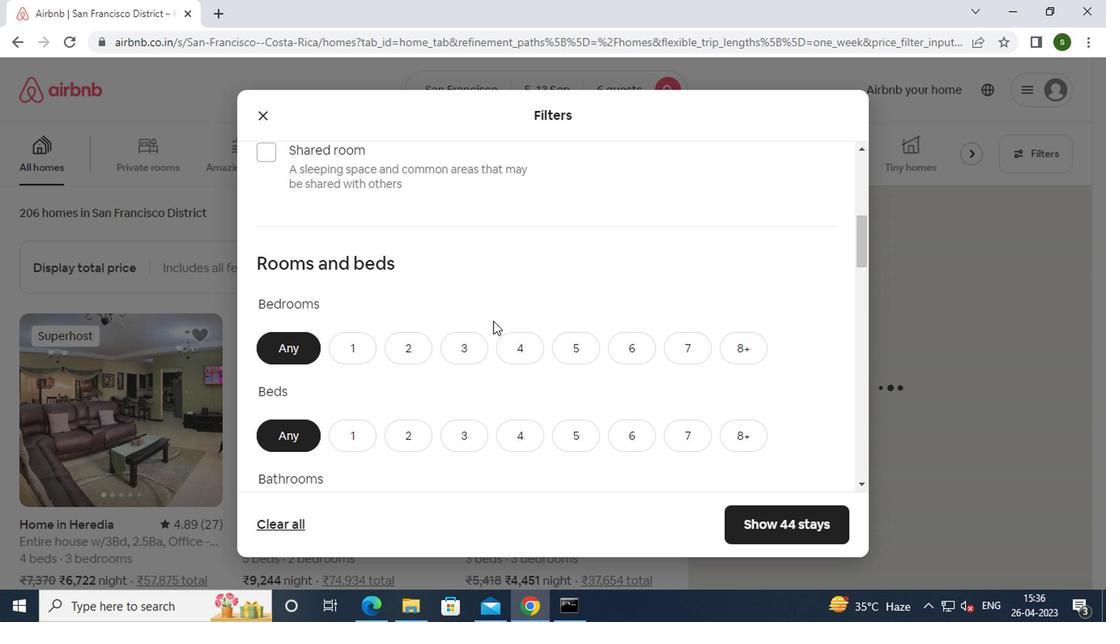 
Action: Mouse moved to (474, 271)
Screenshot: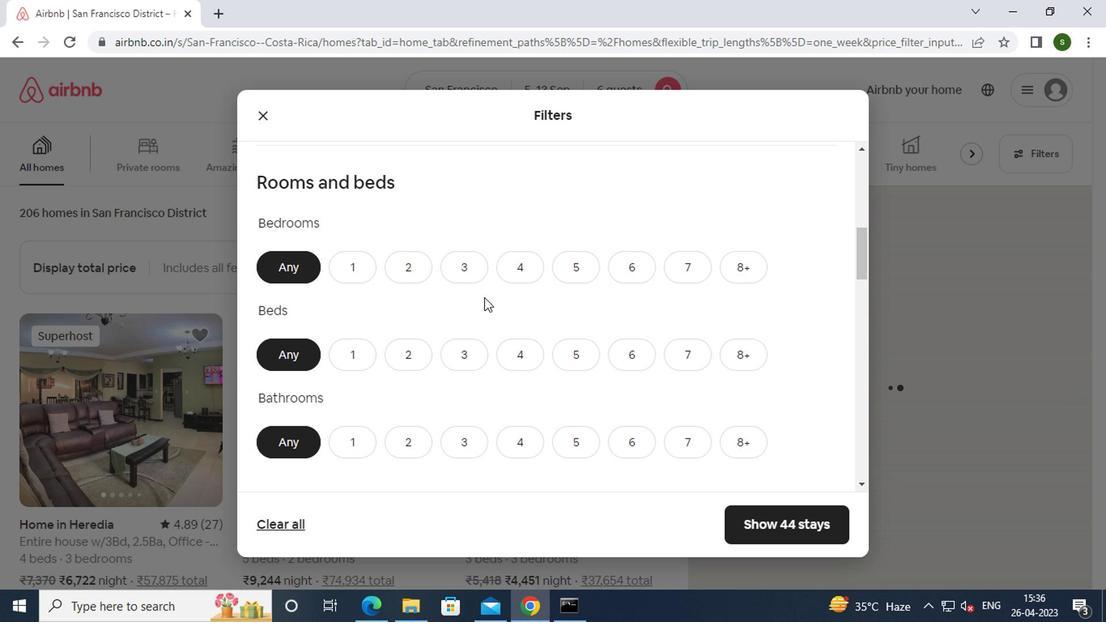 
Action: Mouse pressed left at (474, 271)
Screenshot: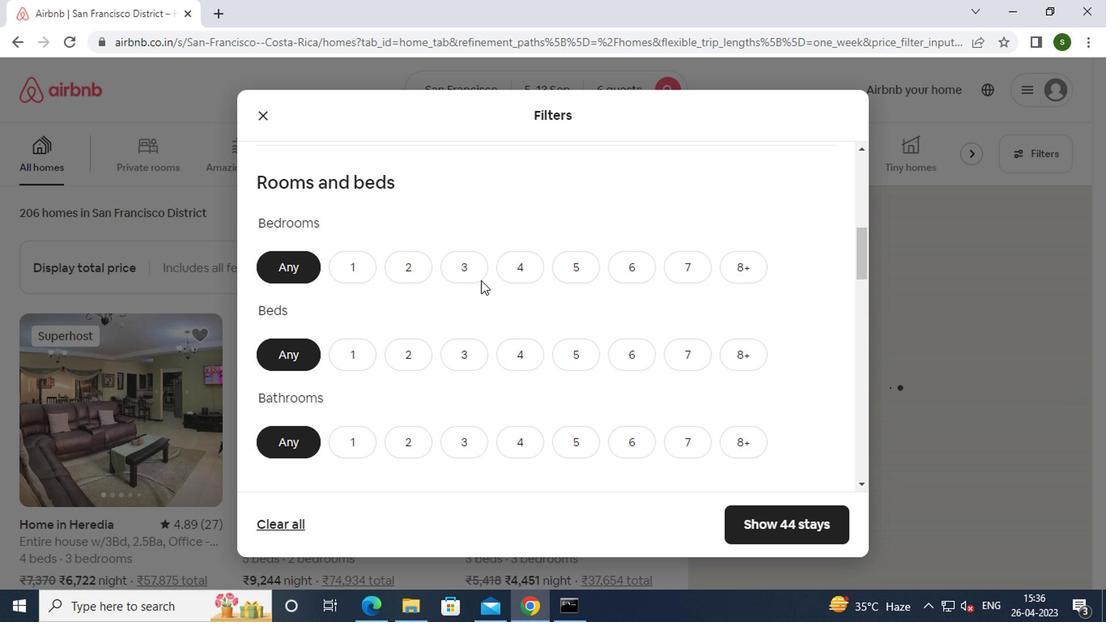 
Action: Mouse moved to (455, 349)
Screenshot: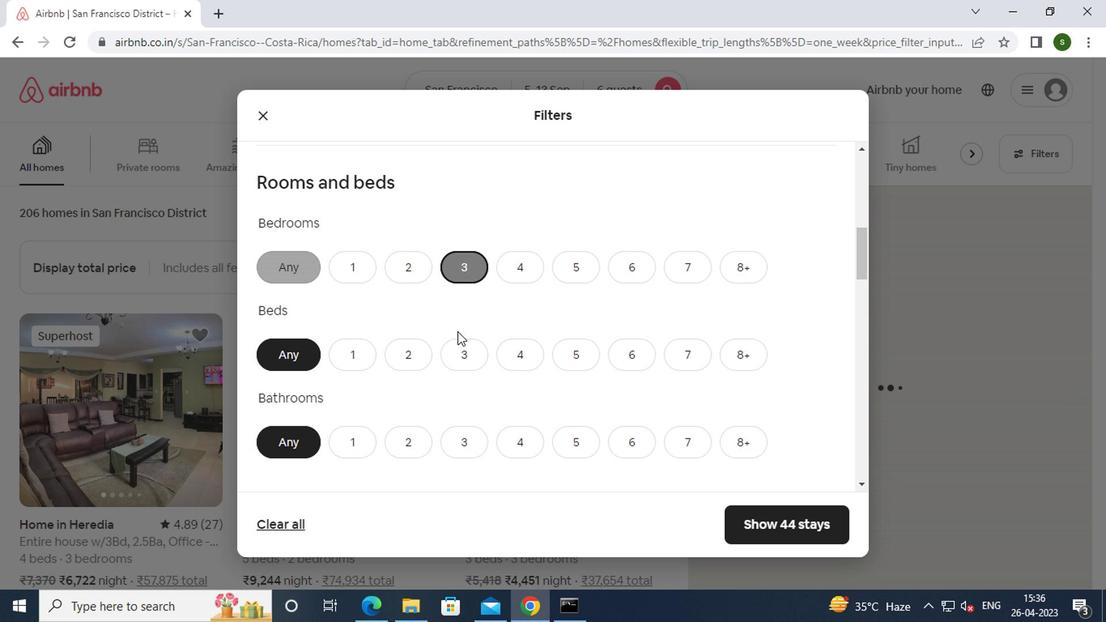
Action: Mouse pressed left at (455, 349)
Screenshot: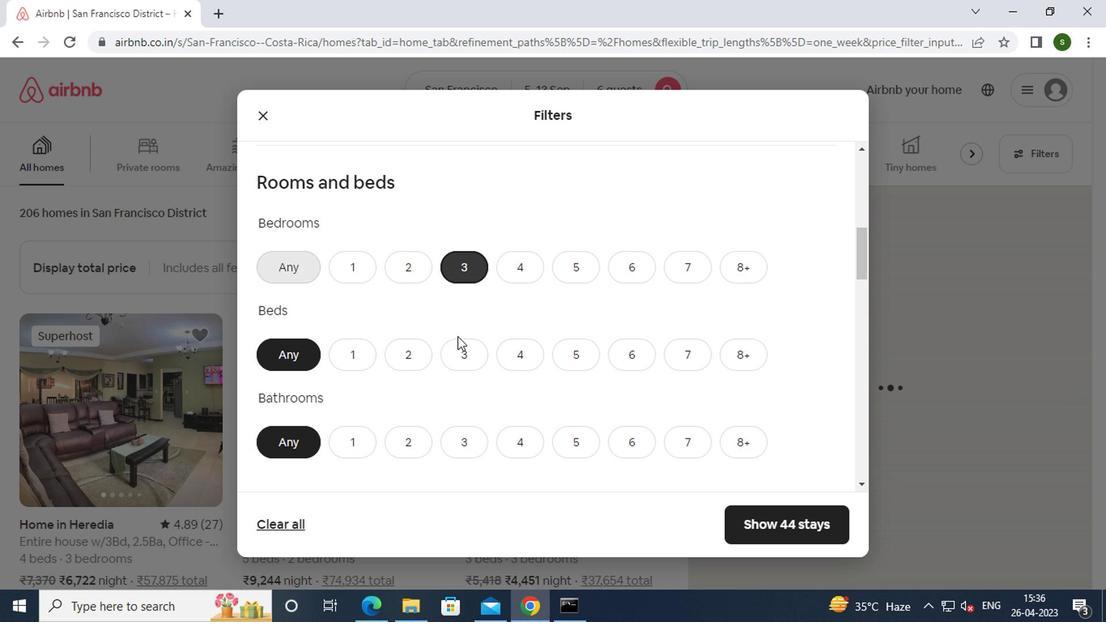 
Action: Mouse moved to (455, 440)
Screenshot: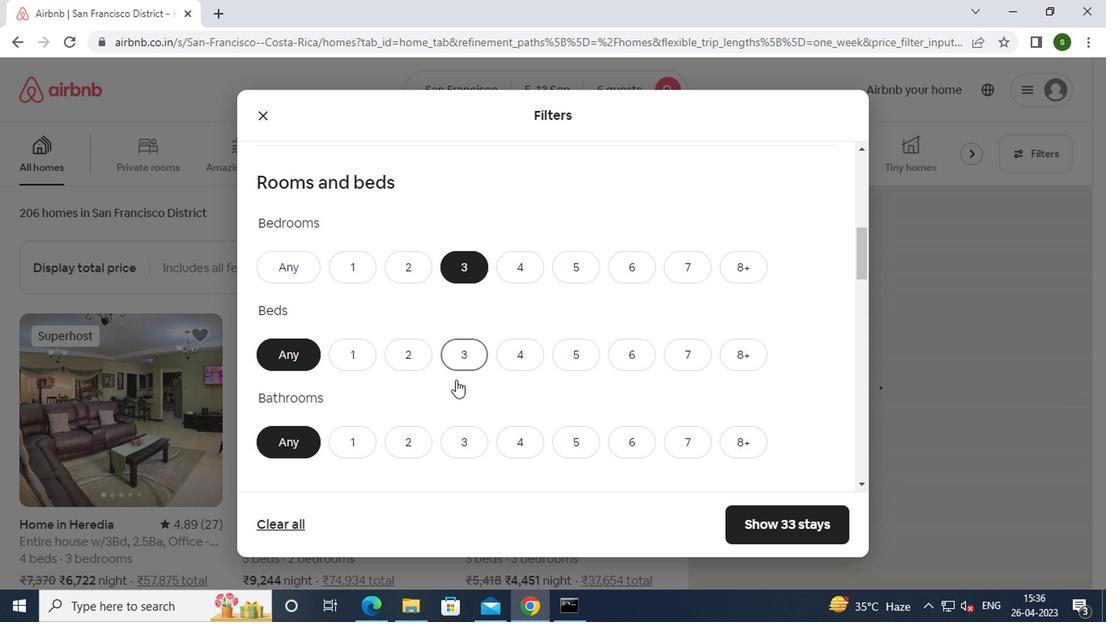 
Action: Mouse pressed left at (455, 440)
Screenshot: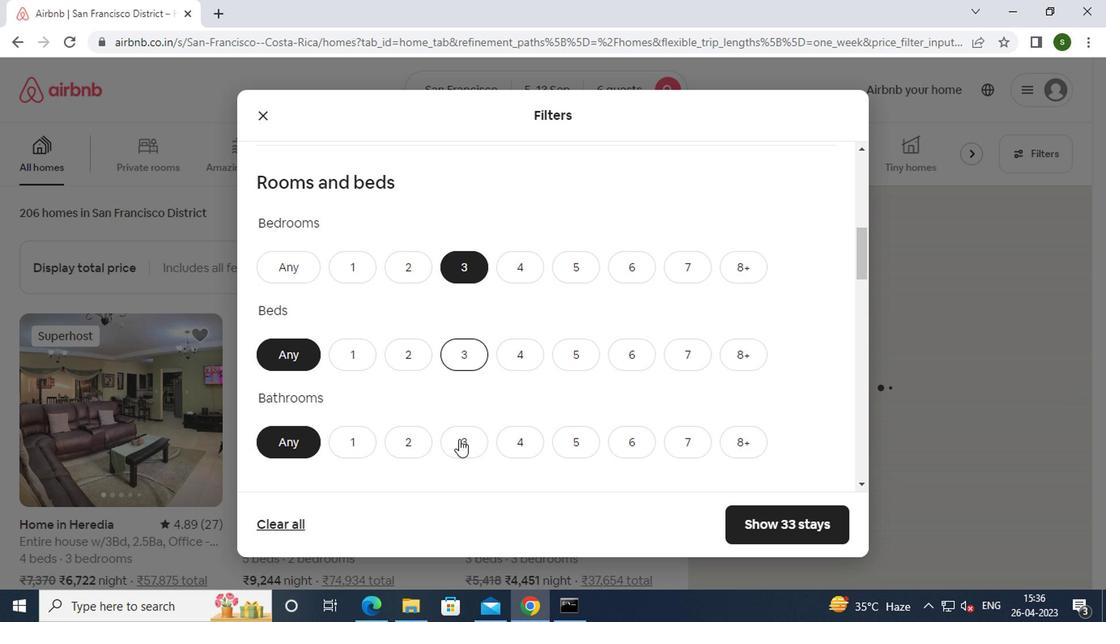 
Action: Mouse moved to (596, 352)
Screenshot: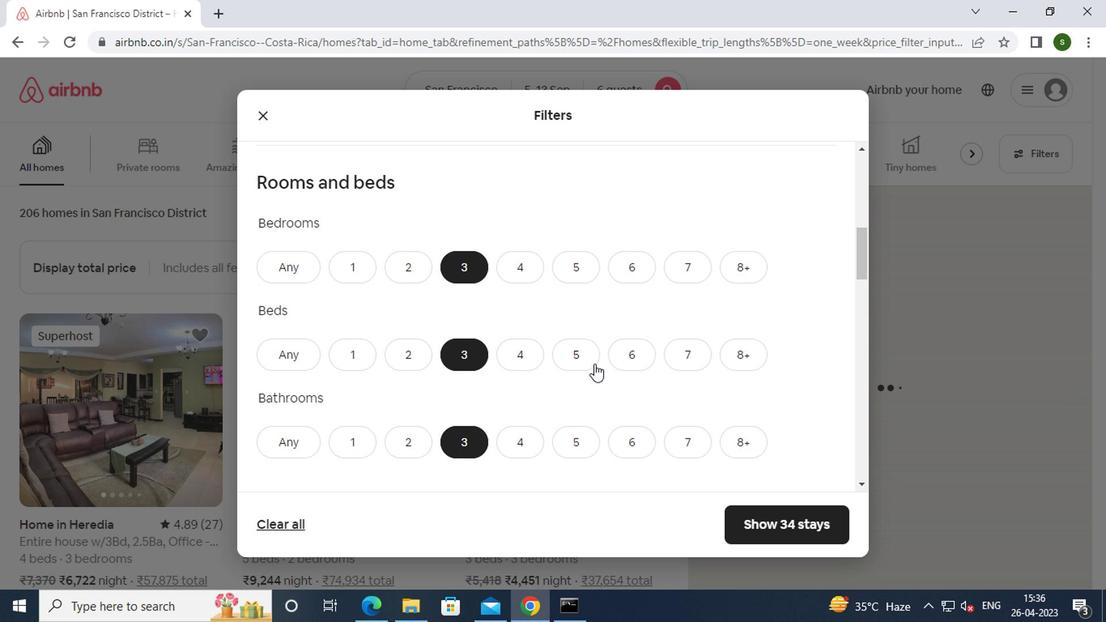
Action: Mouse scrolled (596, 352) with delta (0, 0)
Screenshot: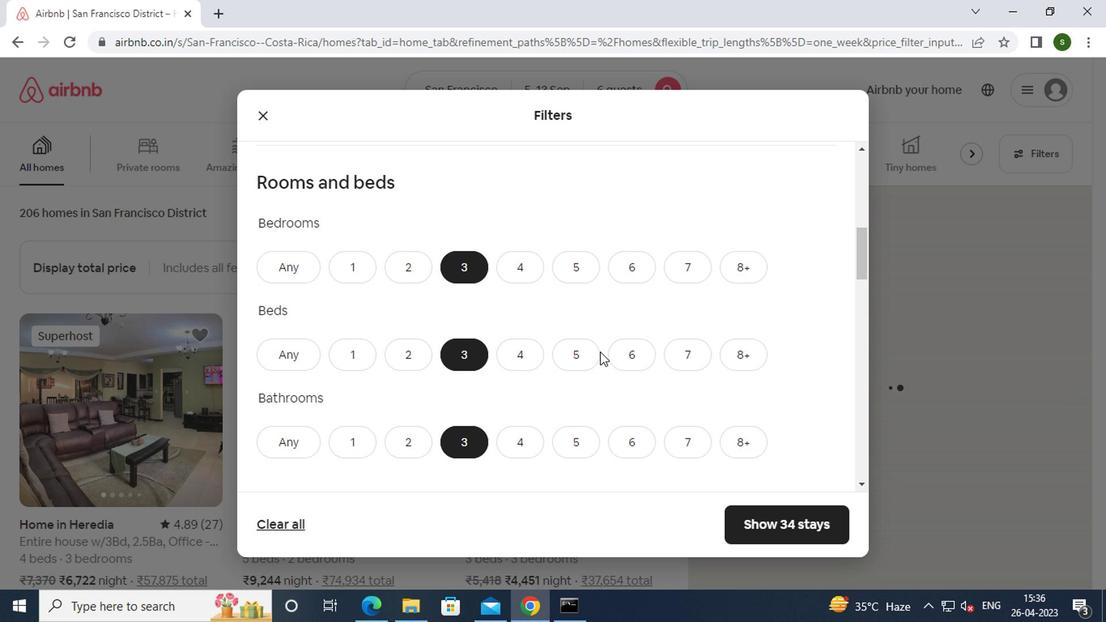 
Action: Mouse scrolled (596, 352) with delta (0, 0)
Screenshot: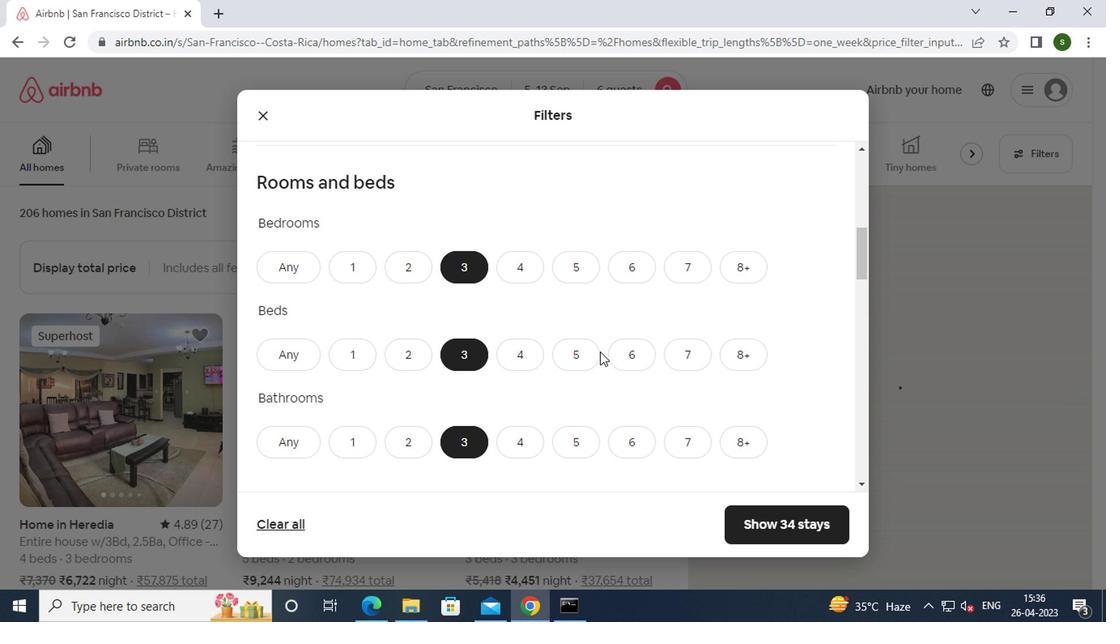 
Action: Mouse scrolled (596, 352) with delta (0, 0)
Screenshot: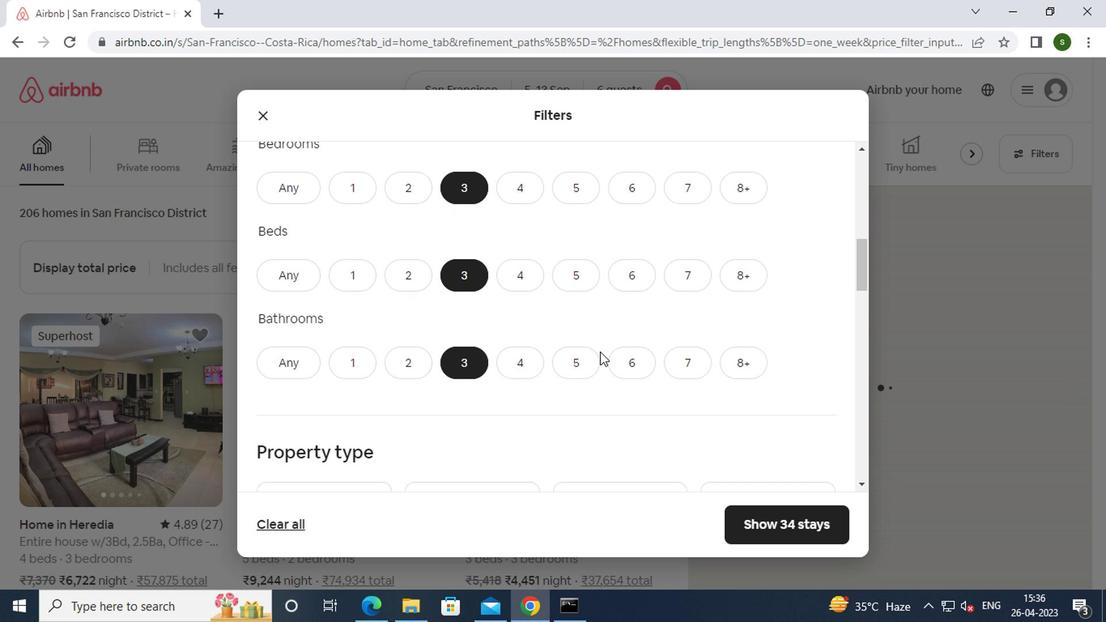 
Action: Mouse moved to (346, 356)
Screenshot: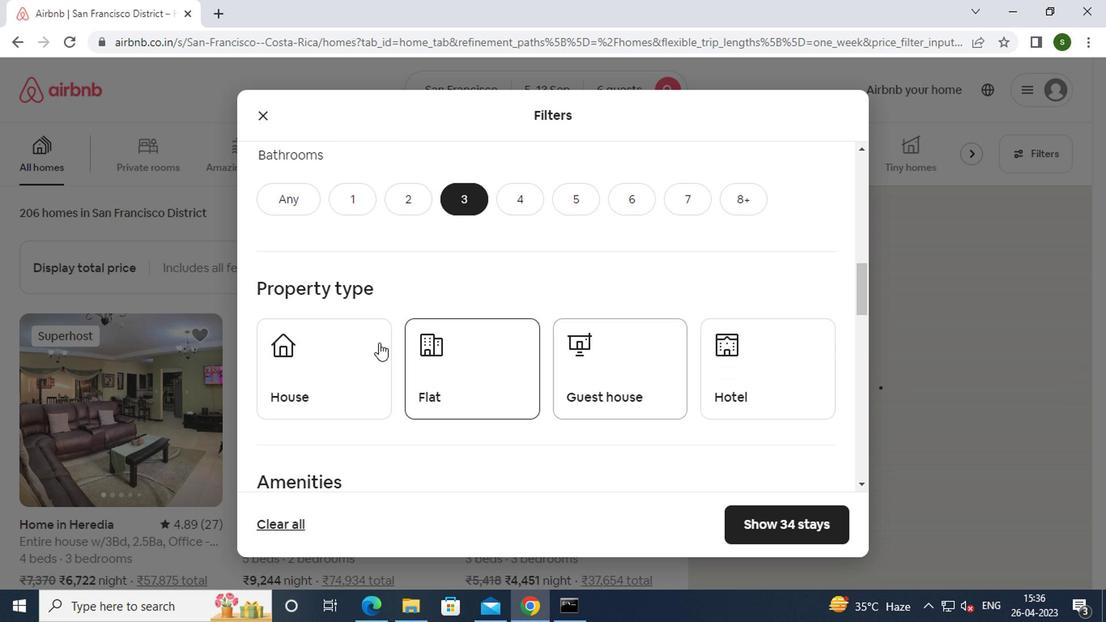 
Action: Mouse pressed left at (346, 356)
Screenshot: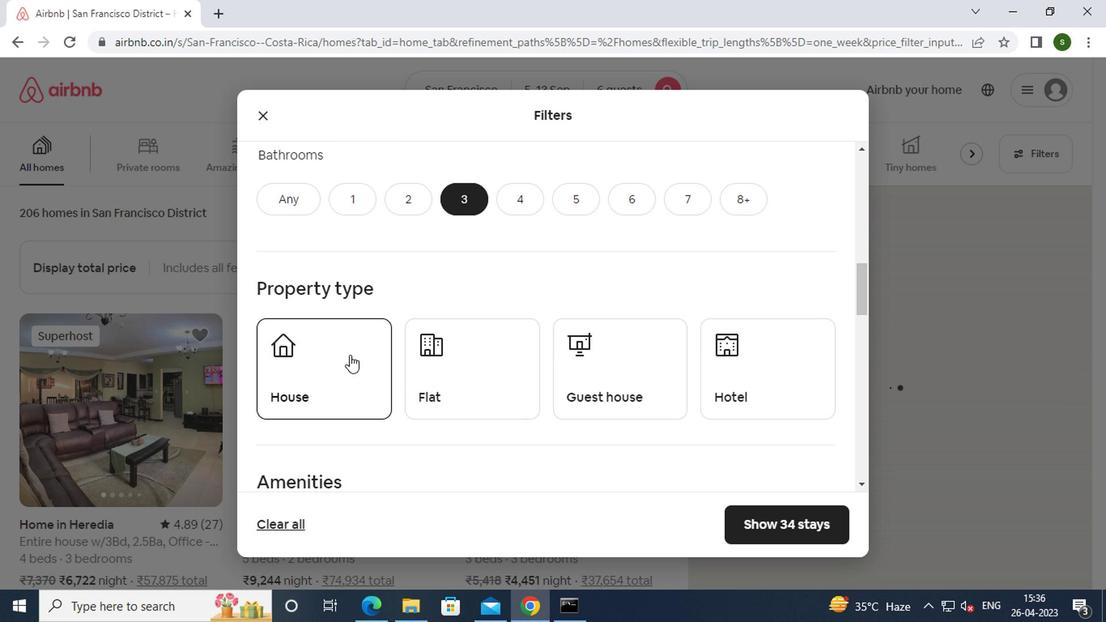 
Action: Mouse moved to (460, 356)
Screenshot: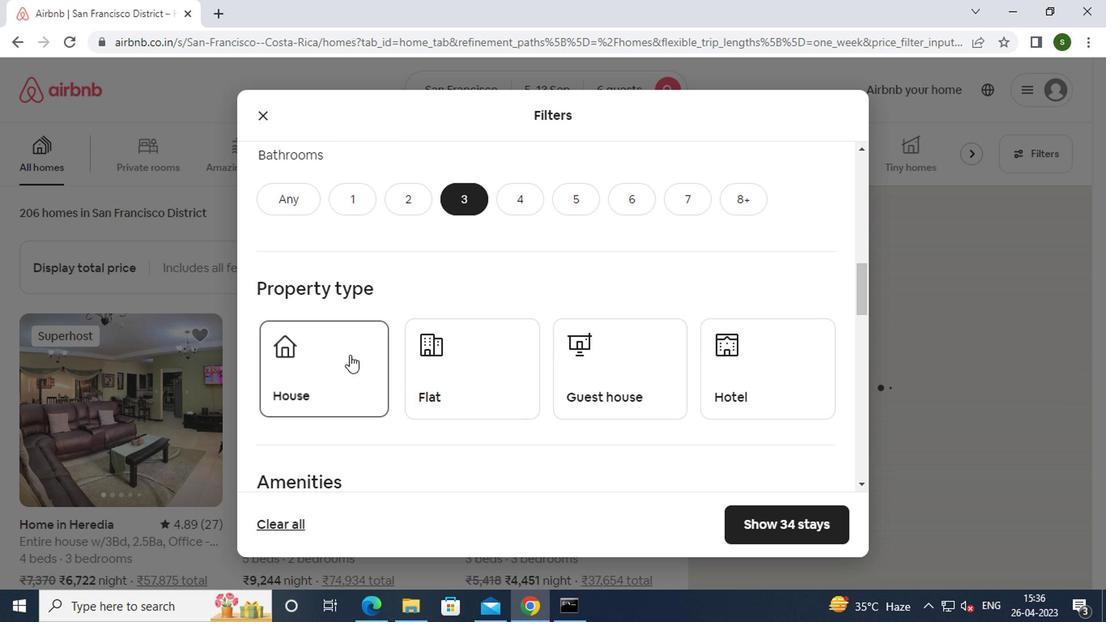 
Action: Mouse pressed left at (460, 356)
Screenshot: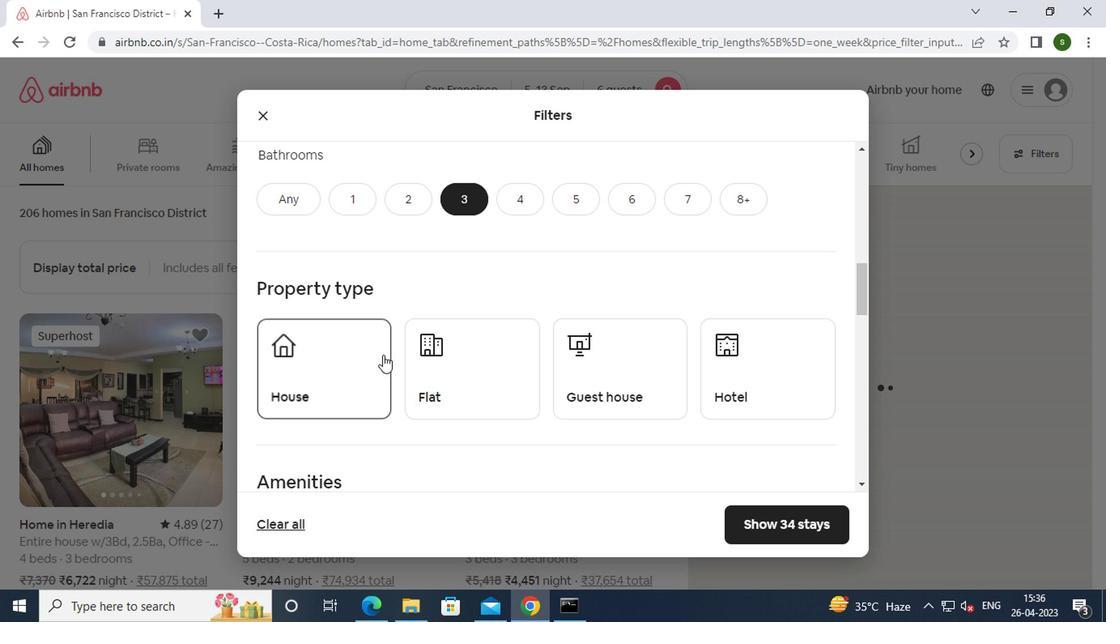 
Action: Mouse moved to (615, 383)
Screenshot: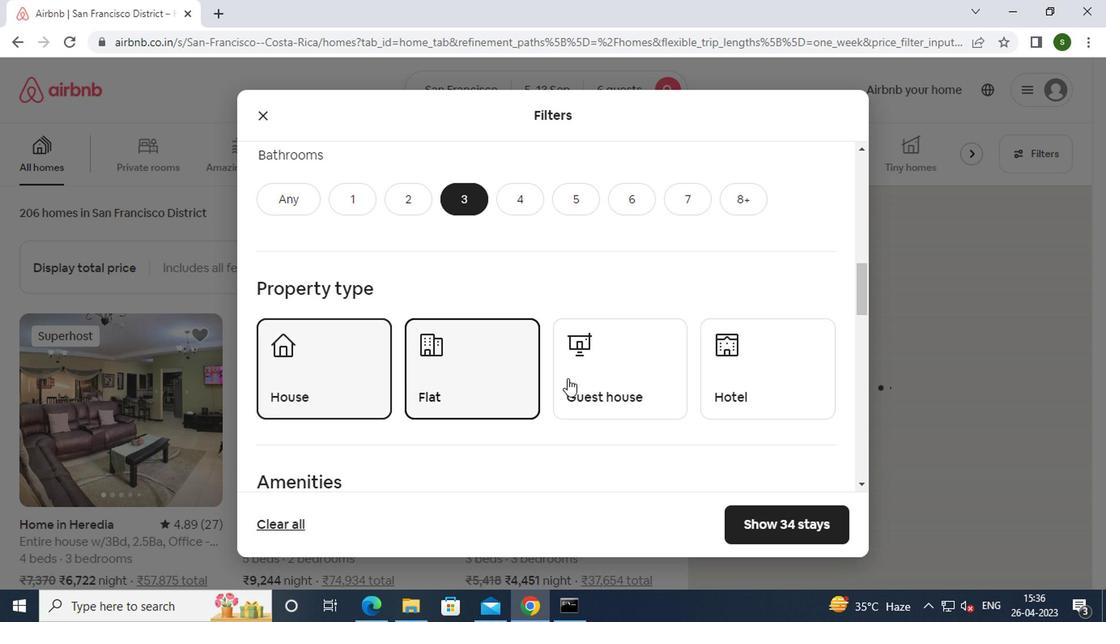 
Action: Mouse pressed left at (615, 383)
Screenshot: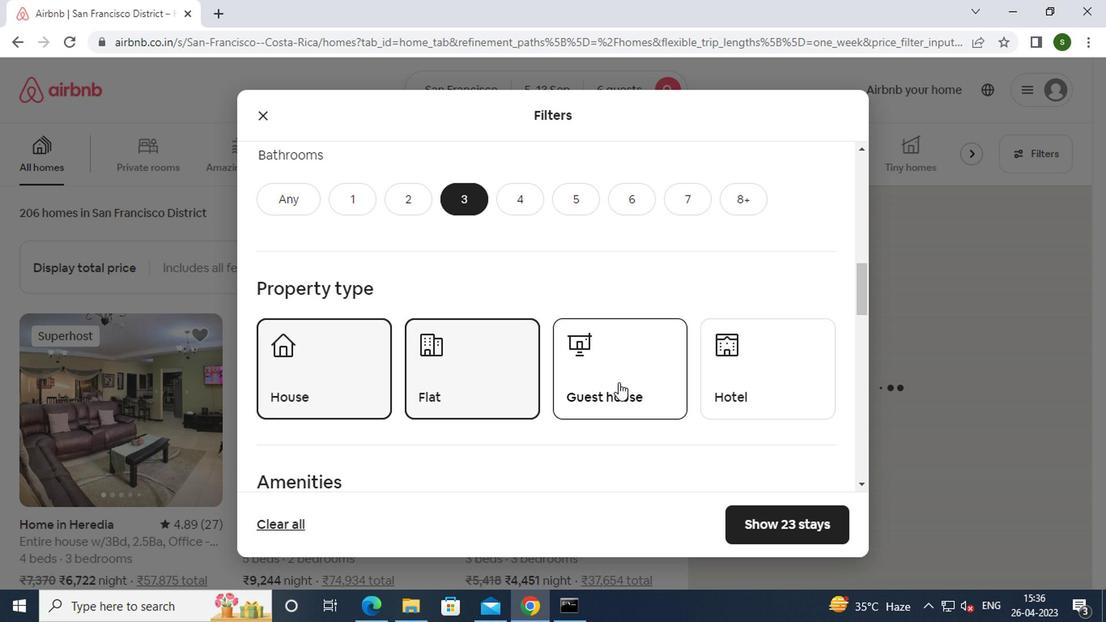 
Action: Mouse moved to (603, 304)
Screenshot: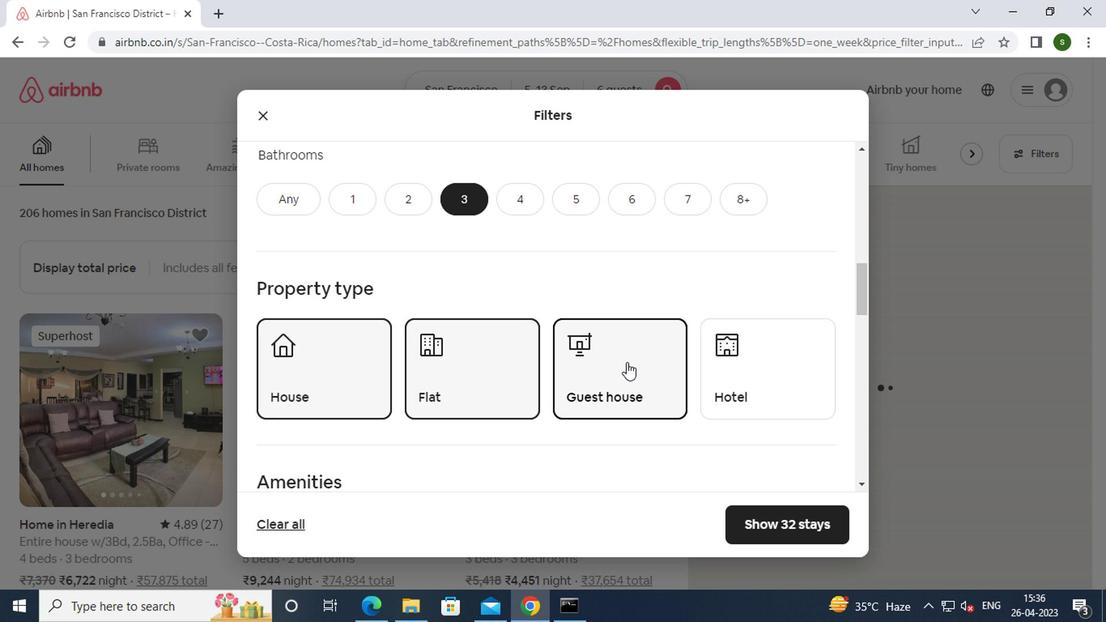 
Action: Mouse scrolled (603, 303) with delta (0, -1)
Screenshot: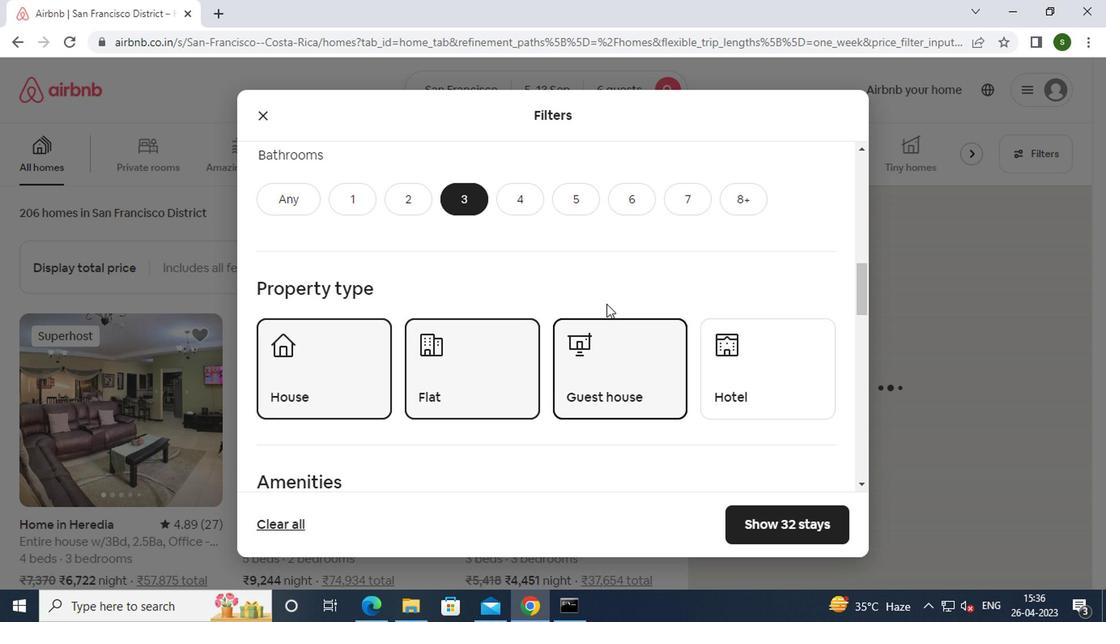 
Action: Mouse scrolled (603, 303) with delta (0, -1)
Screenshot: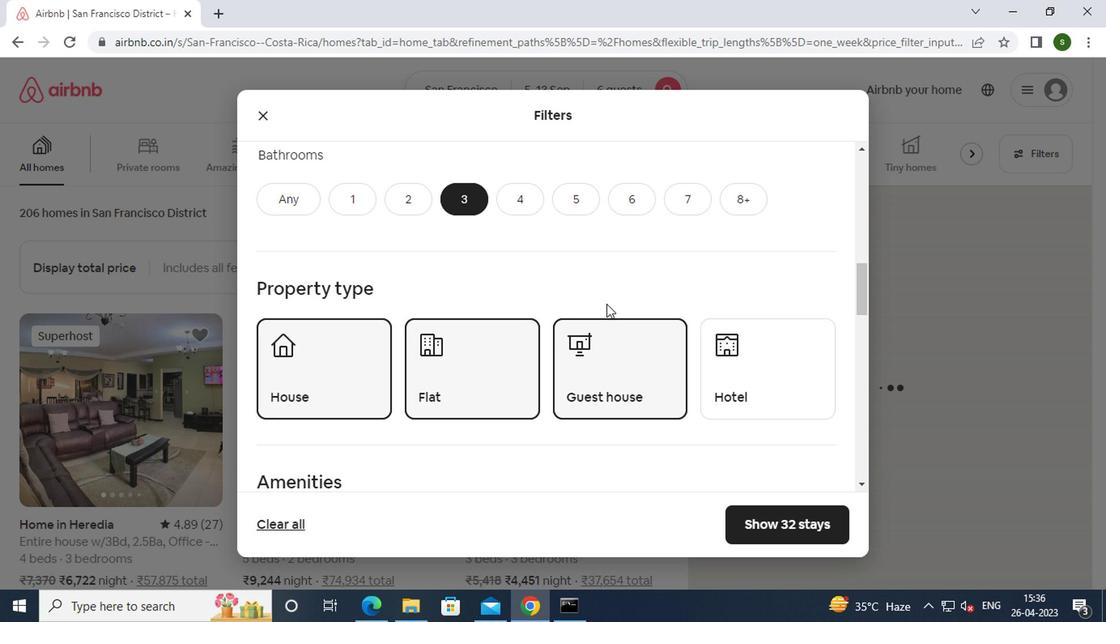 
Action: Mouse scrolled (603, 303) with delta (0, -1)
Screenshot: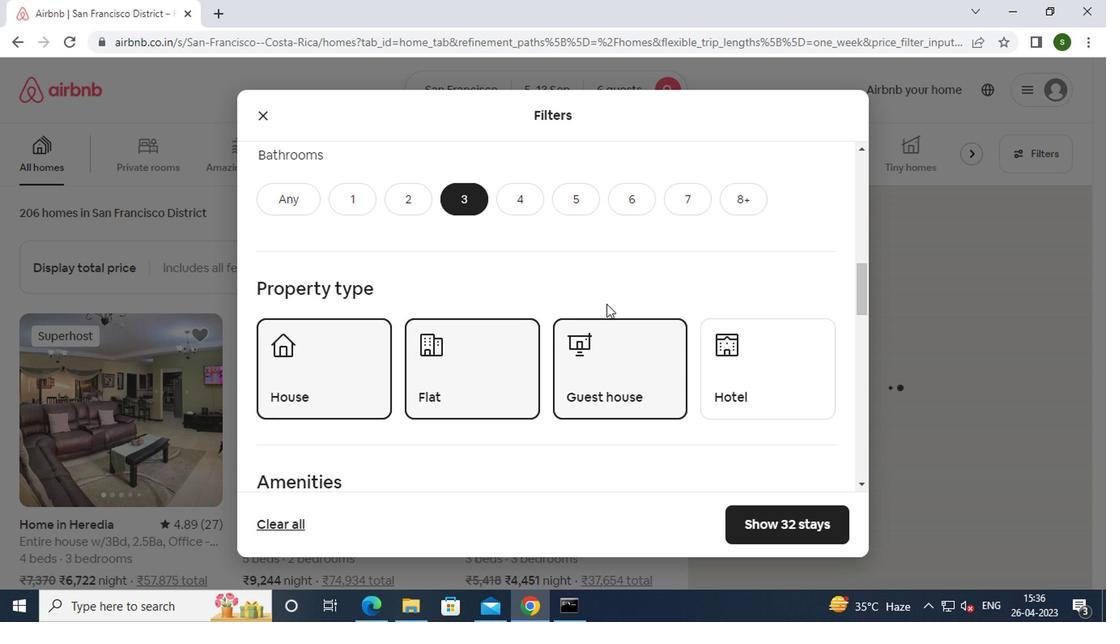 
Action: Mouse scrolled (603, 303) with delta (0, -1)
Screenshot: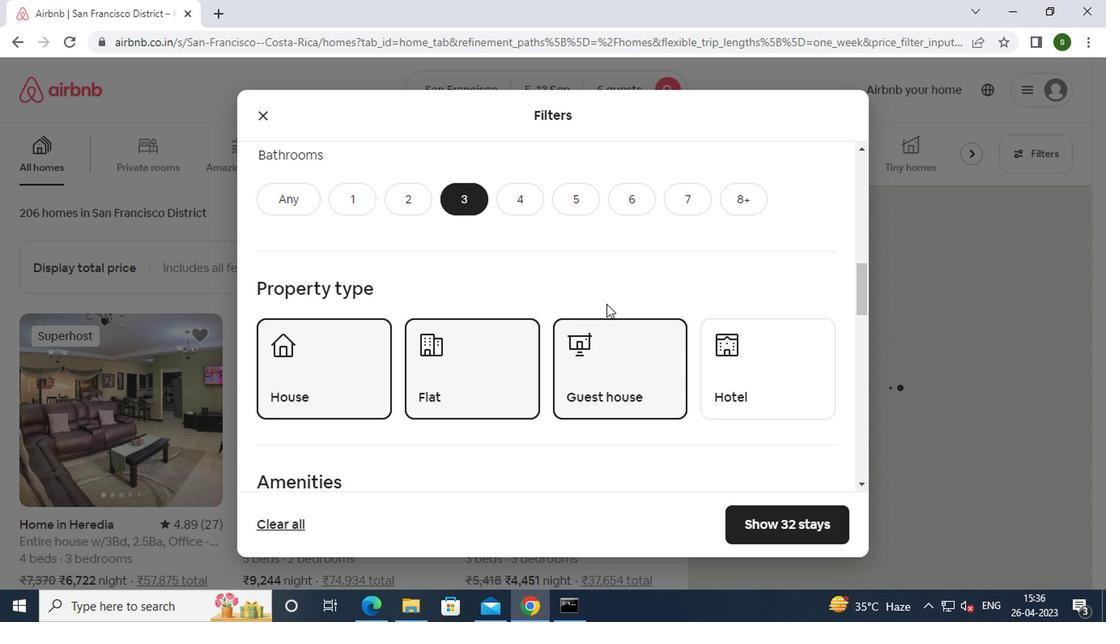 
Action: Mouse scrolled (603, 303) with delta (0, -1)
Screenshot: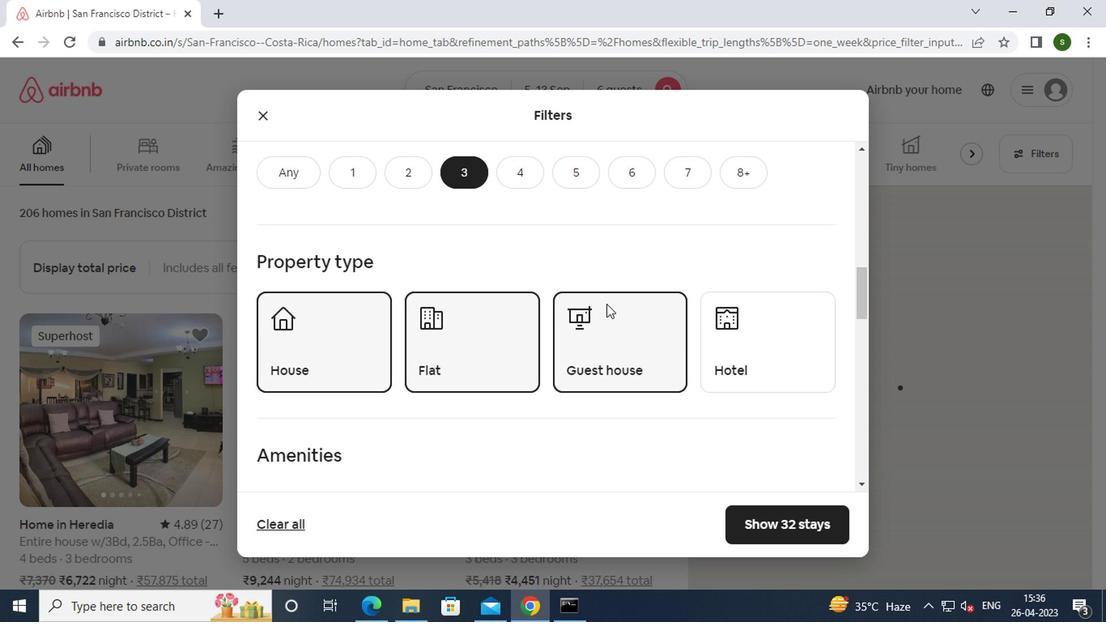 
Action: Mouse scrolled (603, 303) with delta (0, -1)
Screenshot: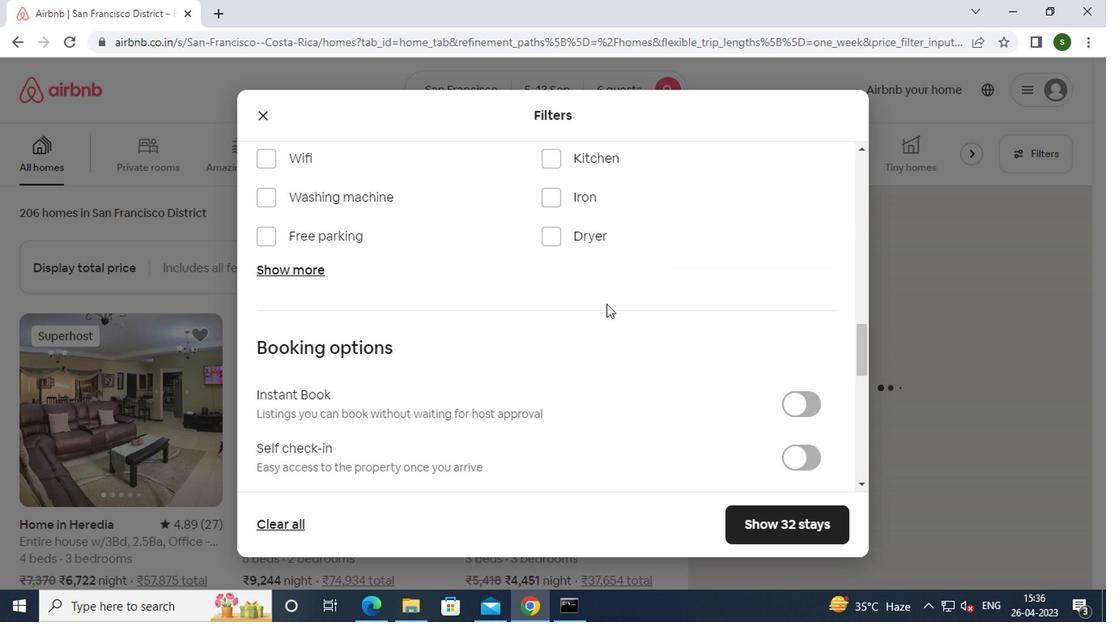 
Action: Mouse scrolled (603, 303) with delta (0, -1)
Screenshot: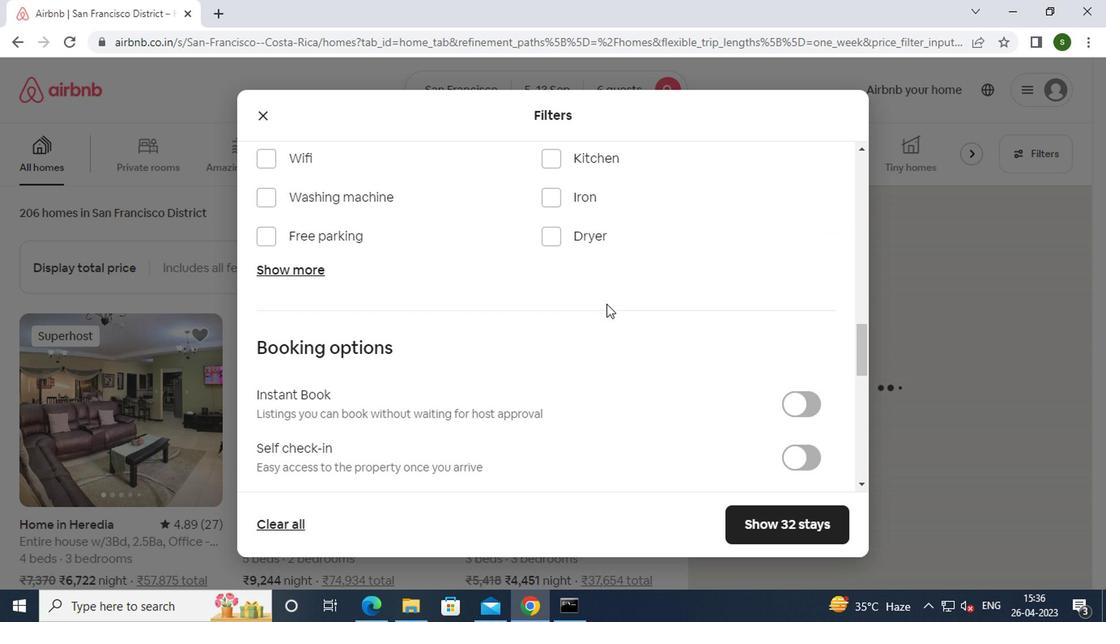
Action: Mouse moved to (786, 295)
Screenshot: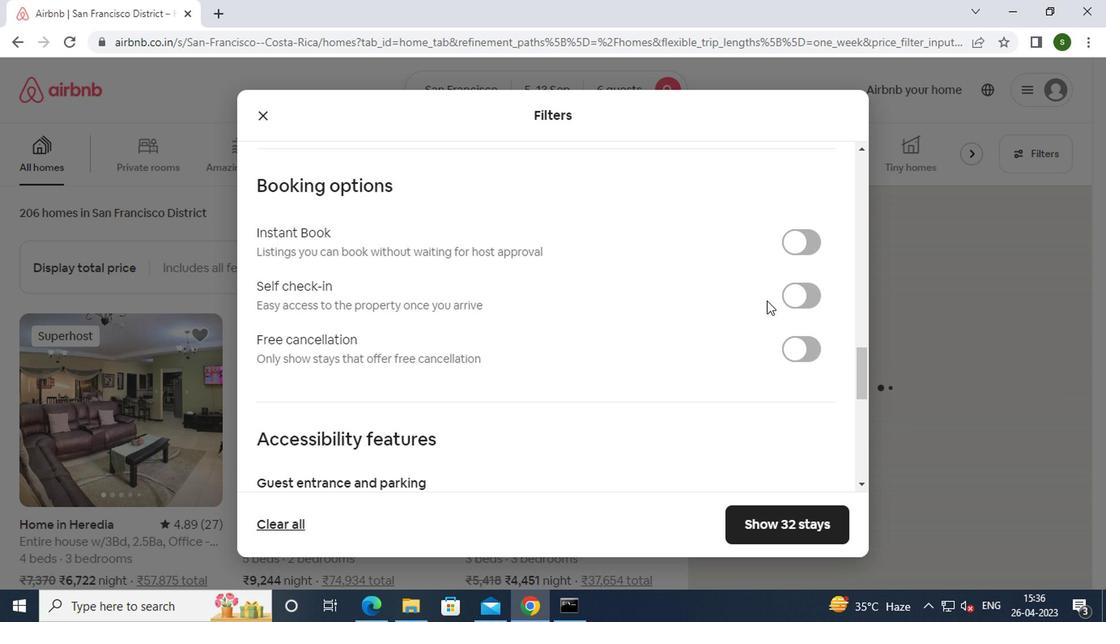 
Action: Mouse pressed left at (786, 295)
Screenshot: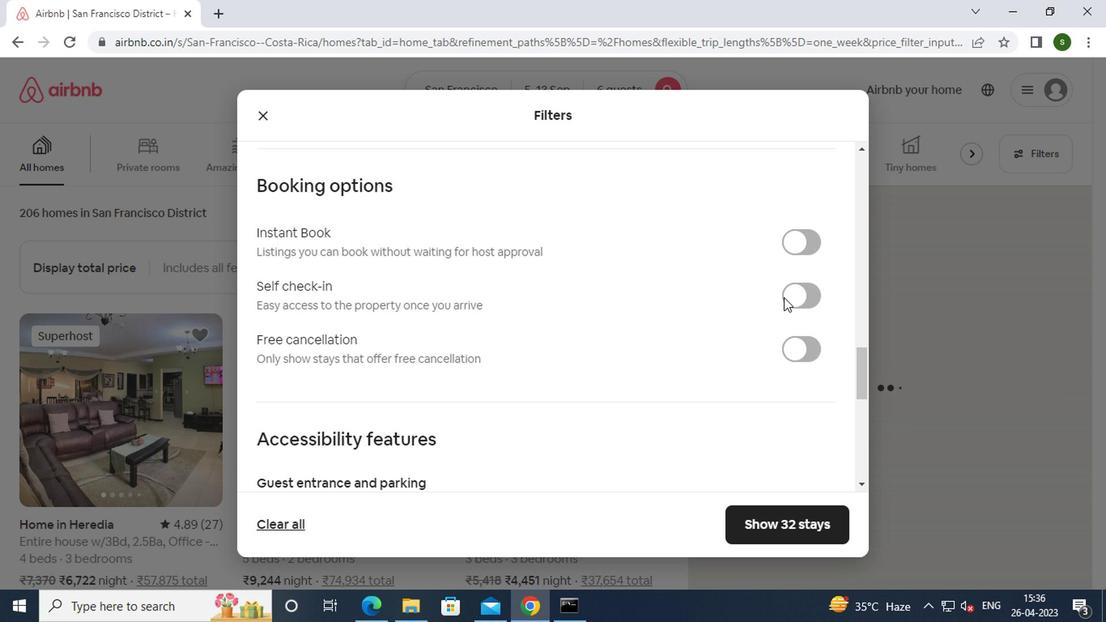 
Action: Mouse moved to (635, 333)
Screenshot: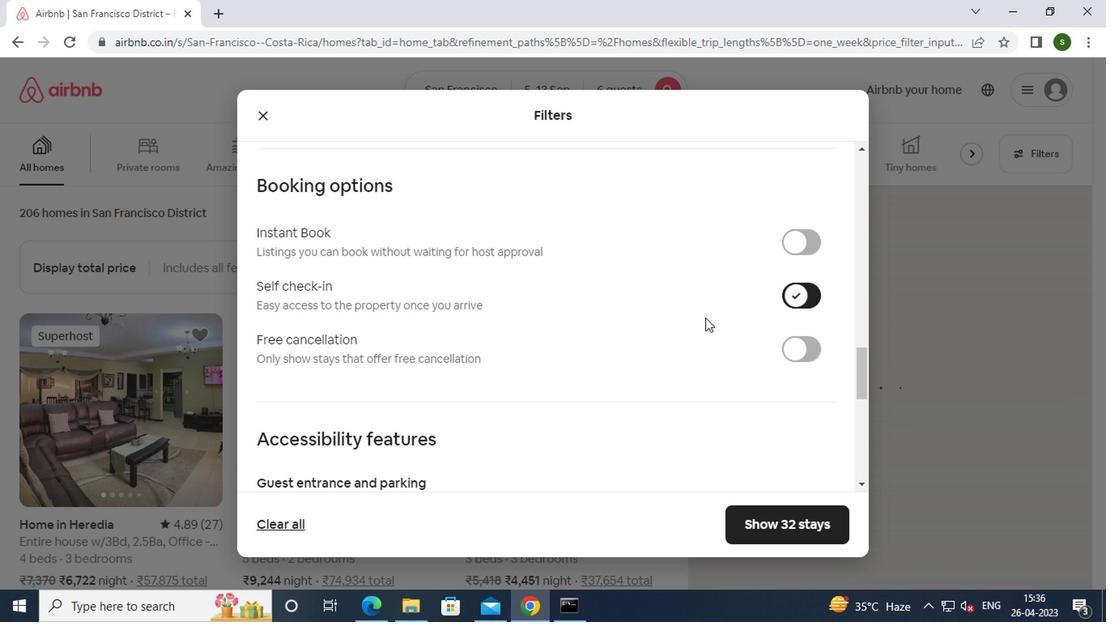 
Action: Mouse scrolled (635, 333) with delta (0, 0)
Screenshot: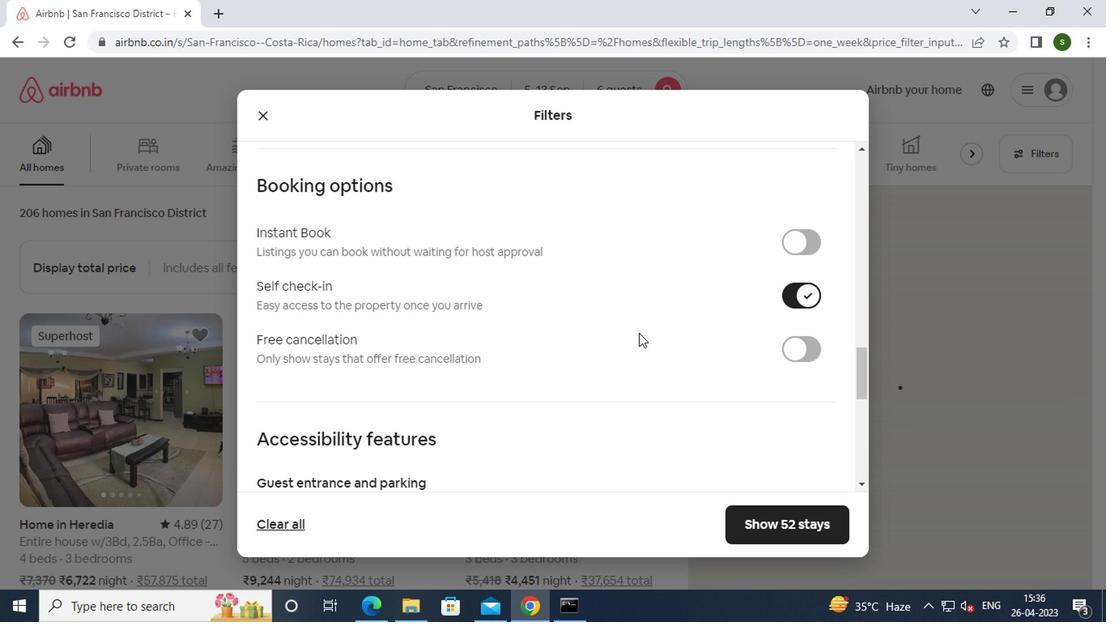 
Action: Mouse scrolled (635, 333) with delta (0, 0)
Screenshot: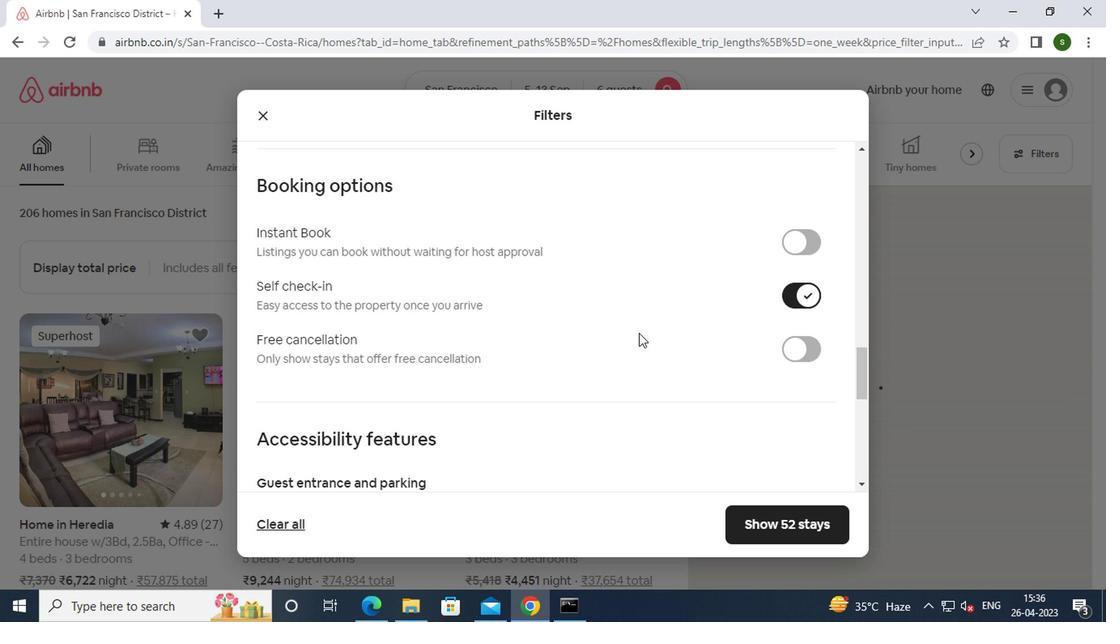 
Action: Mouse scrolled (635, 333) with delta (0, 0)
Screenshot: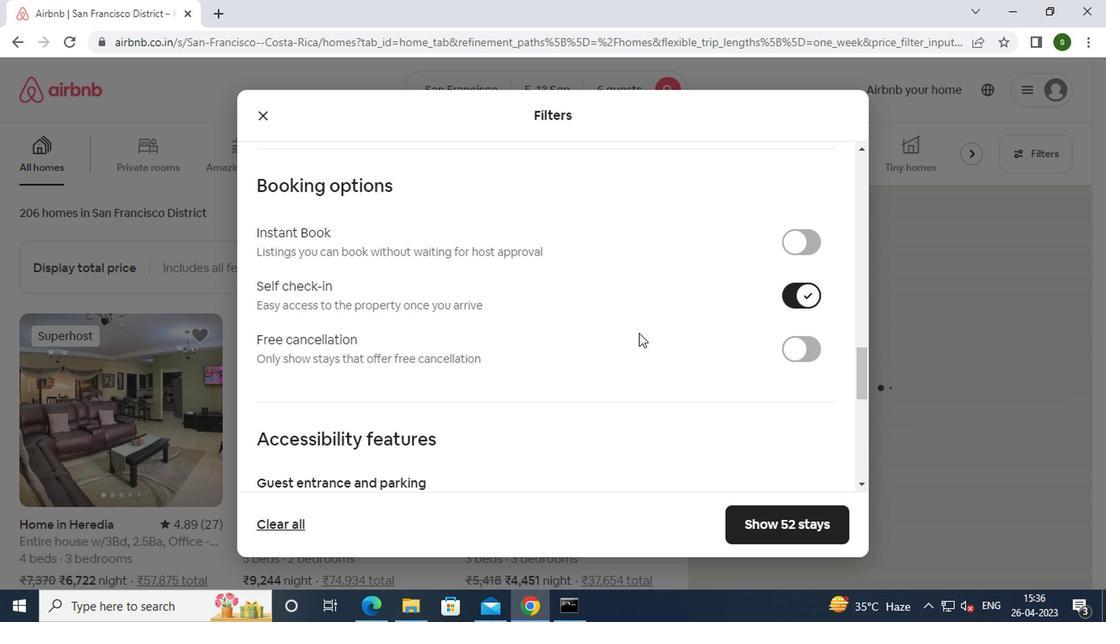 
Action: Mouse scrolled (635, 333) with delta (0, 0)
Screenshot: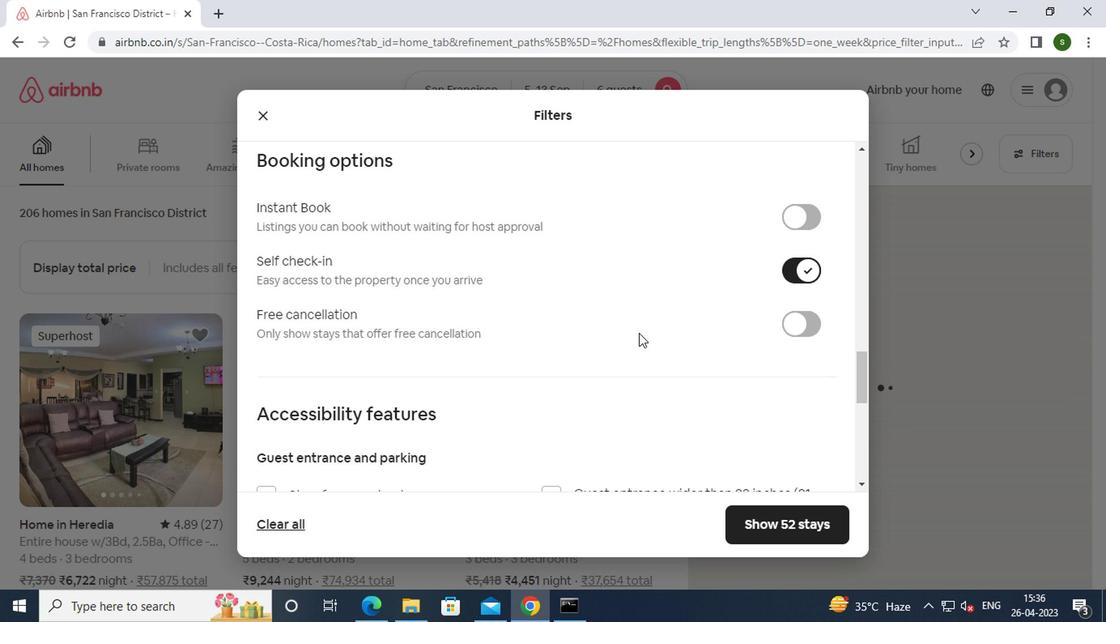 
Action: Mouse scrolled (635, 333) with delta (0, 0)
Screenshot: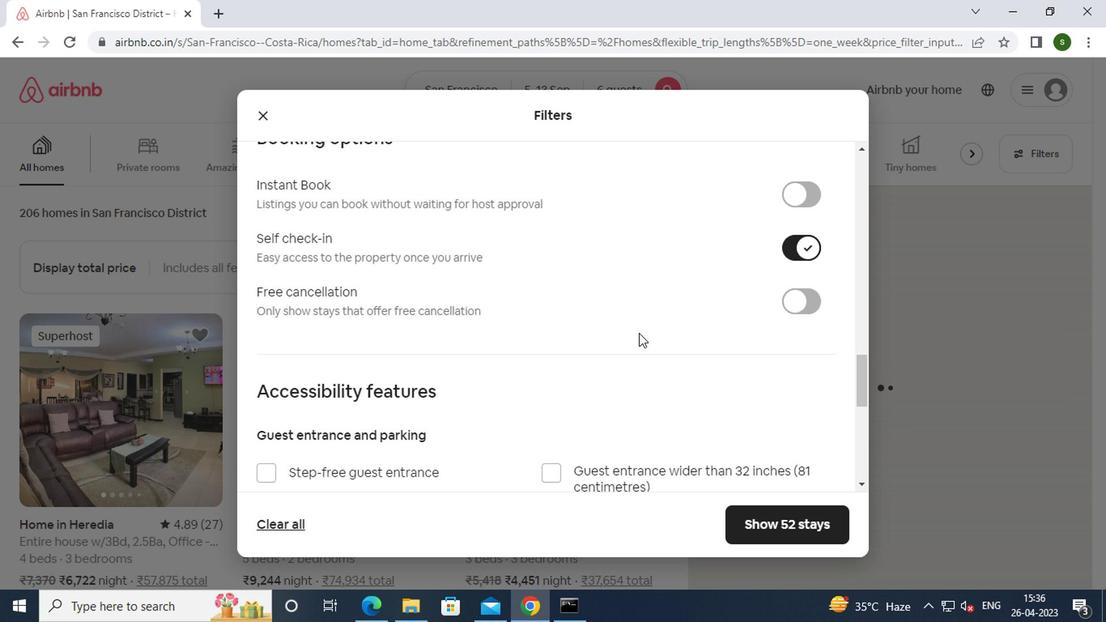 
Action: Mouse scrolled (635, 333) with delta (0, 0)
Screenshot: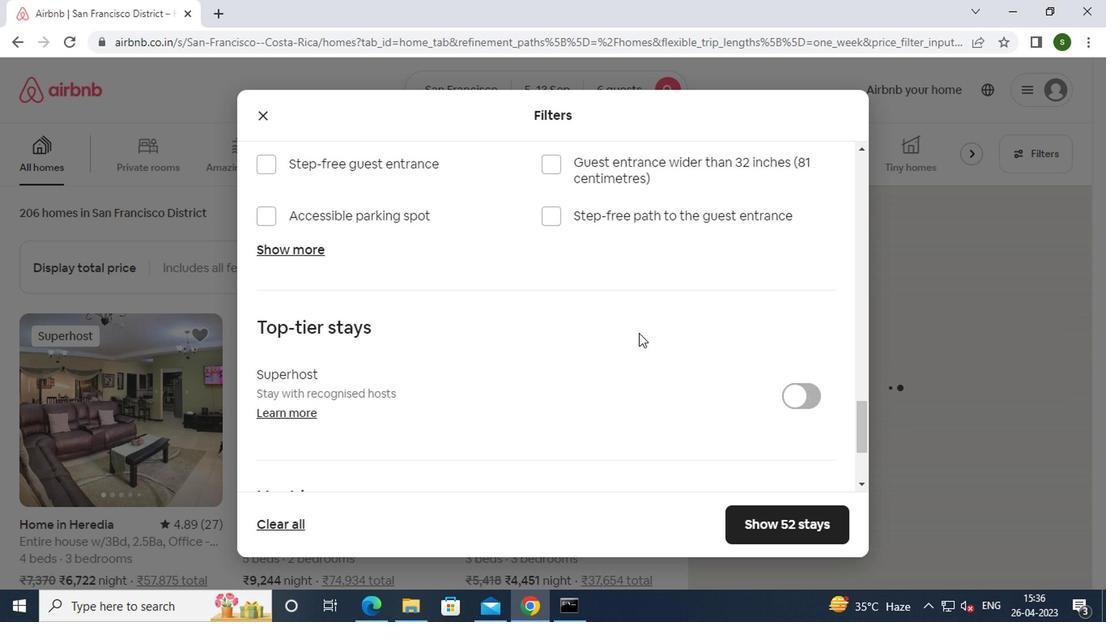 
Action: Mouse scrolled (635, 333) with delta (0, 0)
Screenshot: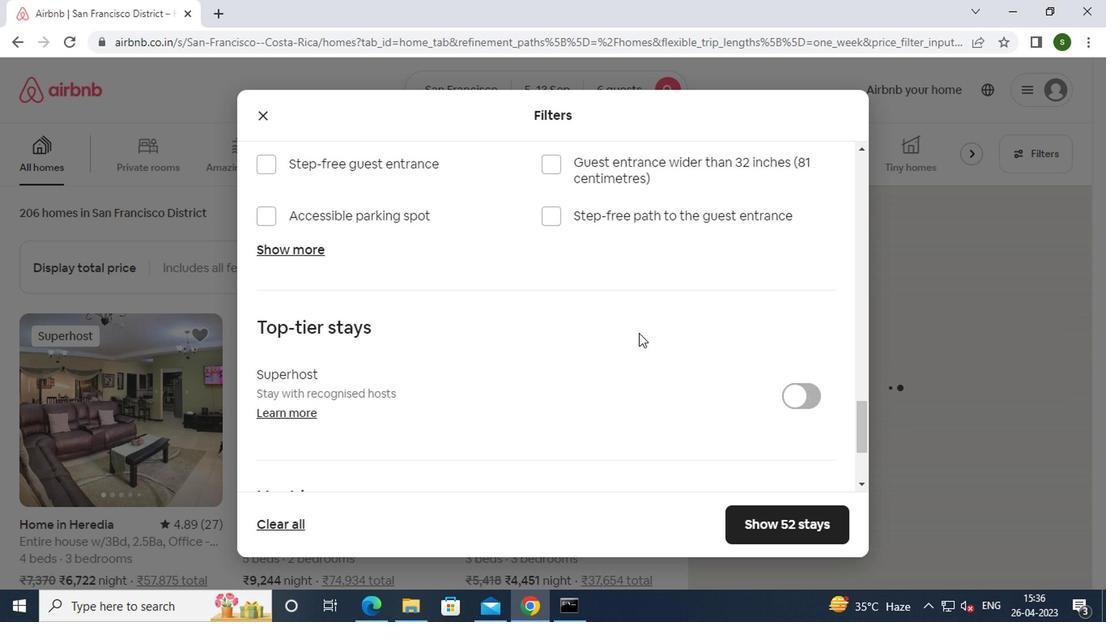 
Action: Mouse scrolled (635, 333) with delta (0, 0)
Screenshot: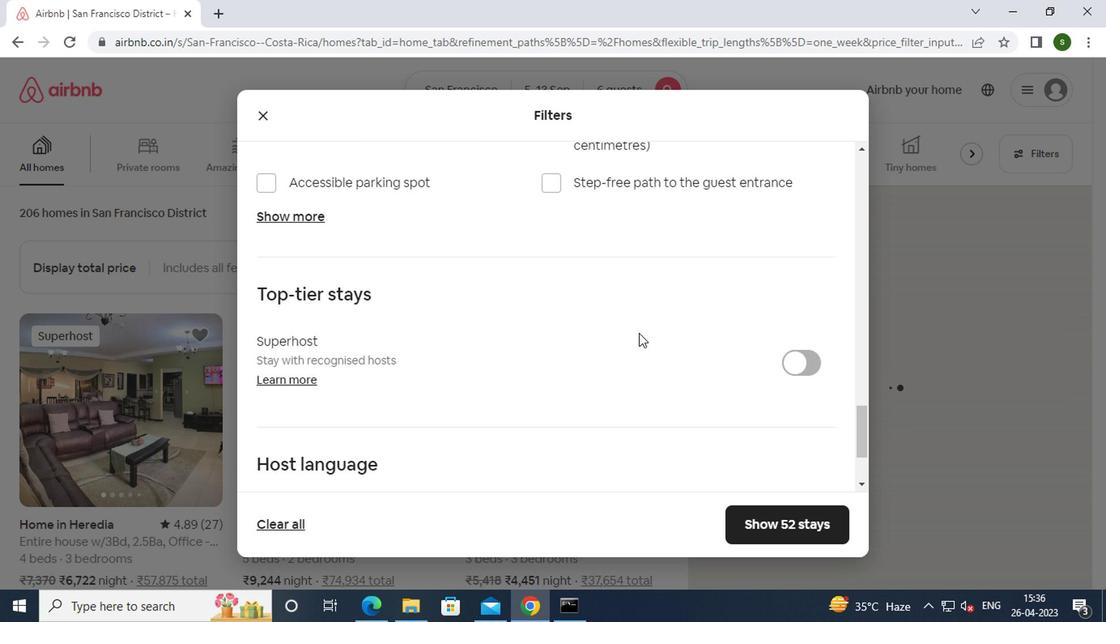 
Action: Mouse scrolled (635, 333) with delta (0, 0)
Screenshot: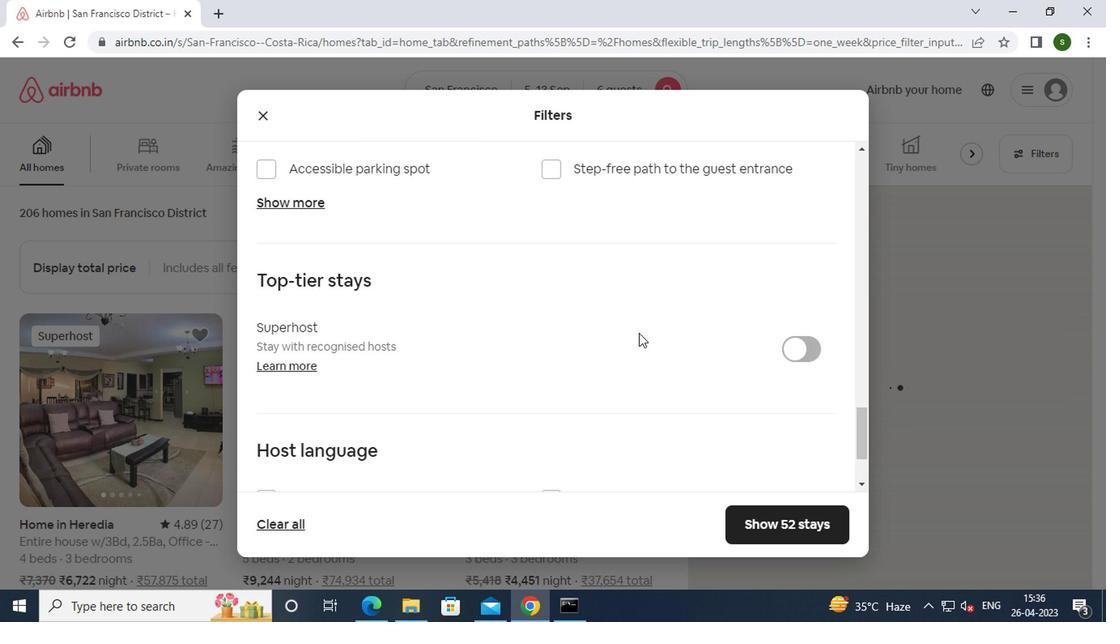 
Action: Mouse scrolled (635, 333) with delta (0, 0)
Screenshot: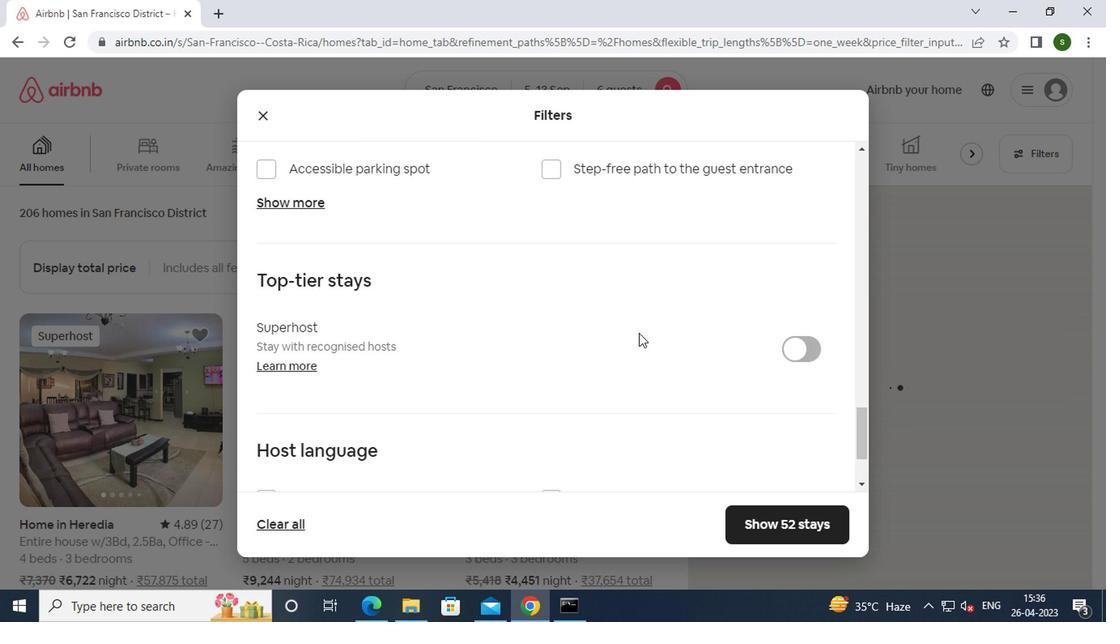 
Action: Mouse moved to (313, 382)
Screenshot: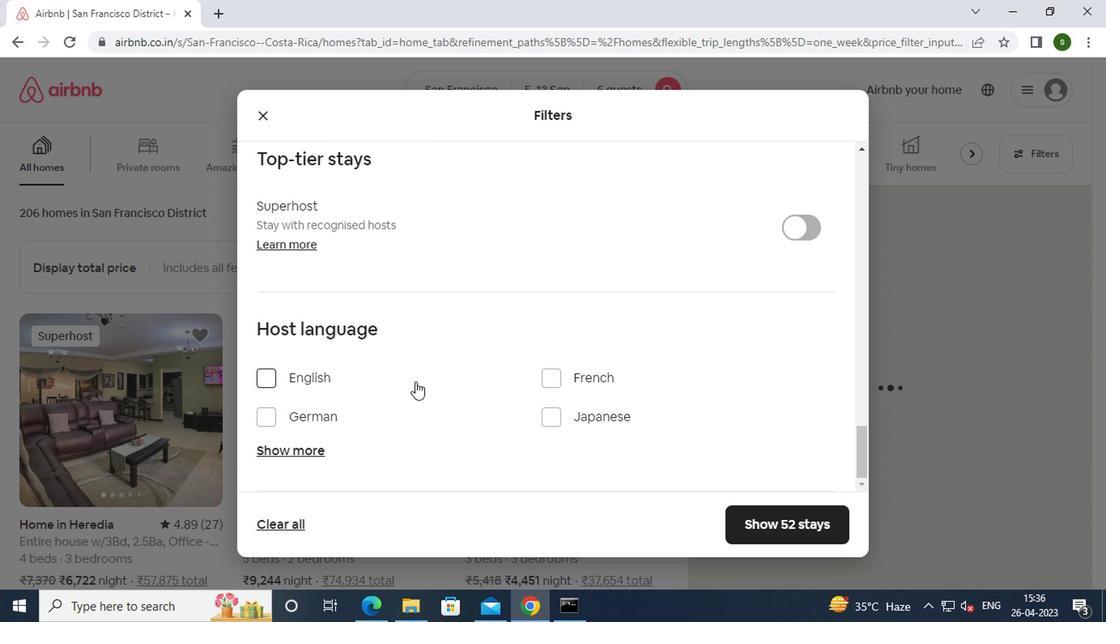 
Action: Mouse pressed left at (313, 382)
Screenshot: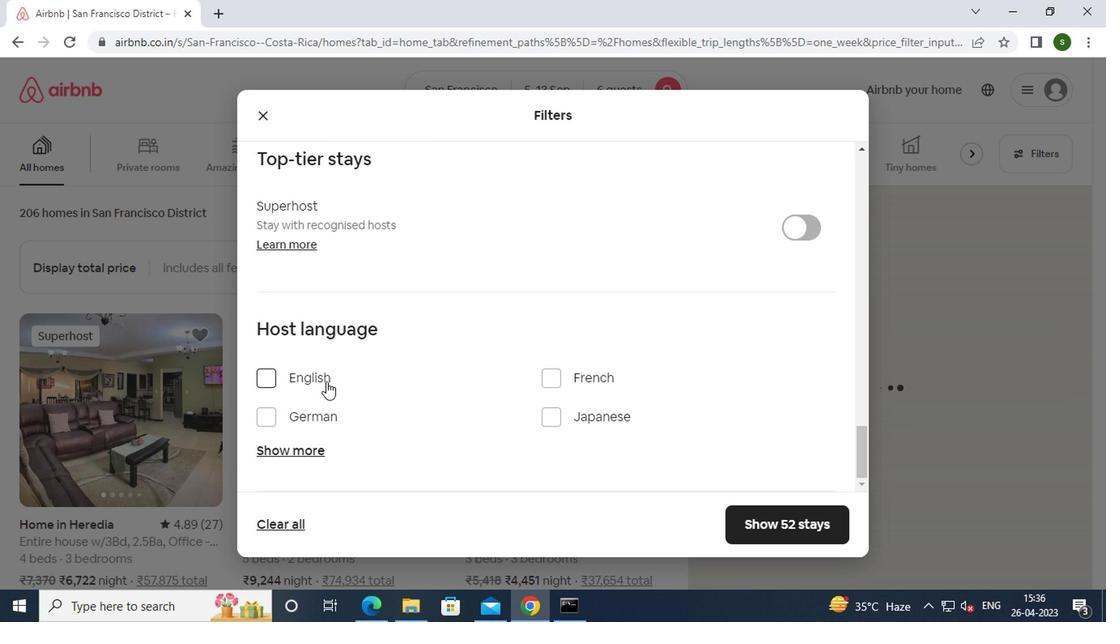 
Action: Mouse moved to (798, 534)
Screenshot: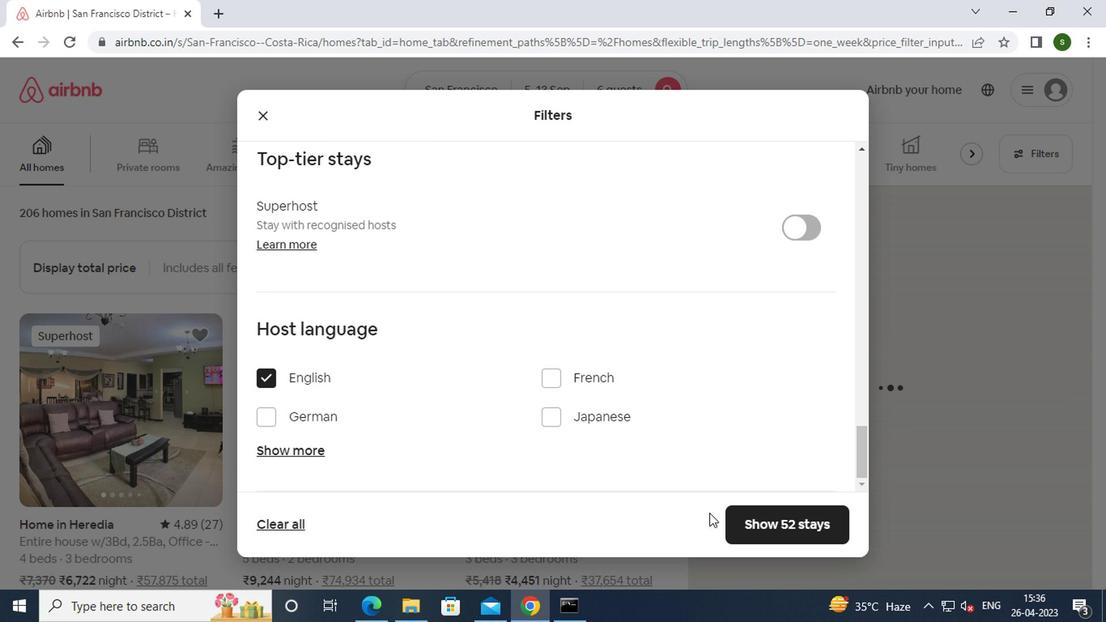 
Action: Mouse pressed left at (798, 534)
Screenshot: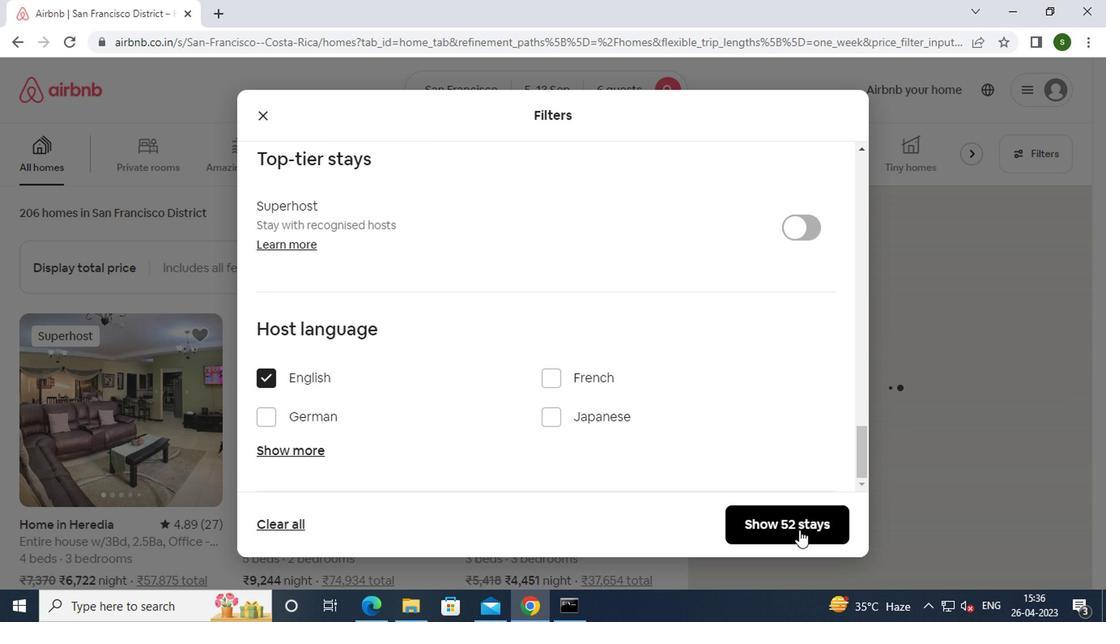 
Action: Mouse moved to (720, 465)
Screenshot: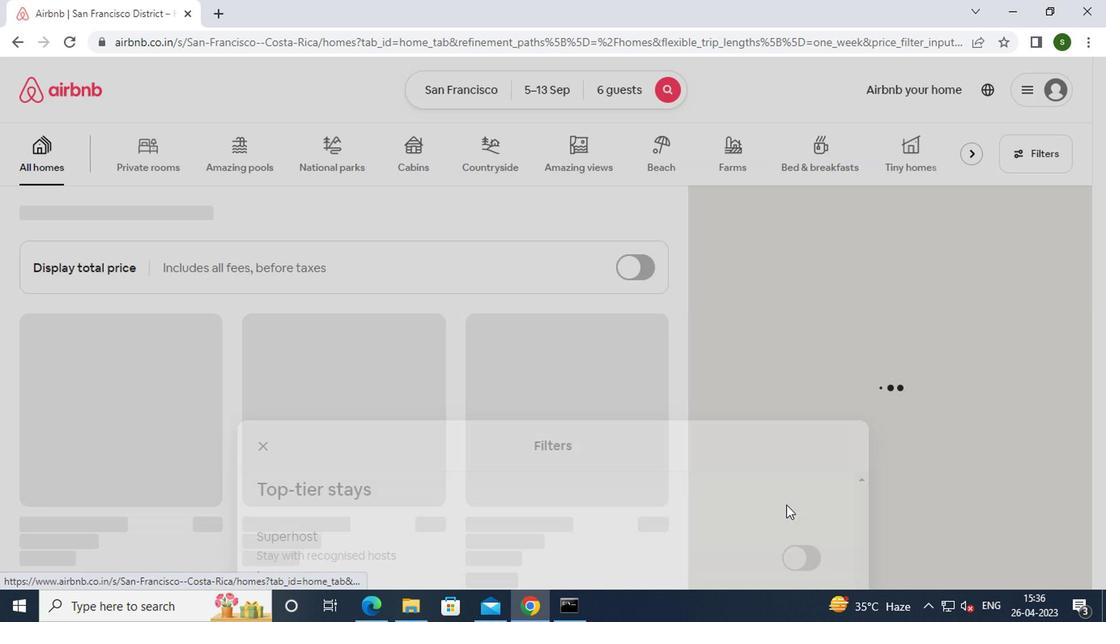 
